 Task: Create new invoice with Date Opened :15-Apr-23, Select Customer: Del Frisco's Grille, Terms: Payment Term 1. Make invoice entry for item-1 with Date: 15-Apr-23, Description: Mountain Dew, Action: Material, Income Account: Income:Sales, Quantity: 1, Unit Price: 9.4, Discount $: 0.5. Make entry for item-2 with Date: 15-Apr-23, Description: Good Humor Giant Vanilla Sandwich_x000D_
, Action: Material, Income Account: Income:Sales, Quantity: 1, Unit Price: 9.4, Discount $: 1.5. Make entry for item-3 with Date: 15-Apr-23, Description: Gatorade Gatorlyte Rapid Rehydration Orange Electrolyte Beverage (20 oz)_x000D_
, Action: Material, Income Account: Income:Sales, Quantity: 1, Unit Price: 10.4, Discount $: 2. Write Notes: 'Looking forward to serving you again.'. Post Invoice with Post Date: 15-Apr-23, Post to Accounts: Assets:Accounts Receivable. Pay / Process Payment with Transaction Date: 15-May-23, Amount: 25.2, Transfer Account: Checking Account. Print Invoice, display notes by going to Option, then go to Display Tab and check 'Invoice Notes'.
Action: Mouse moved to (171, 84)
Screenshot: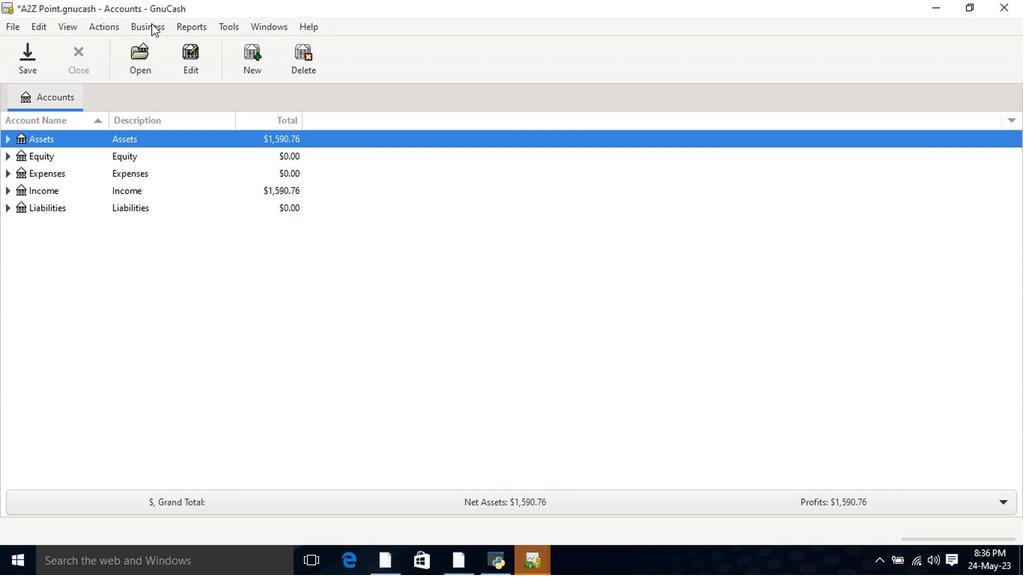 
Action: Mouse pressed left at (171, 84)
Screenshot: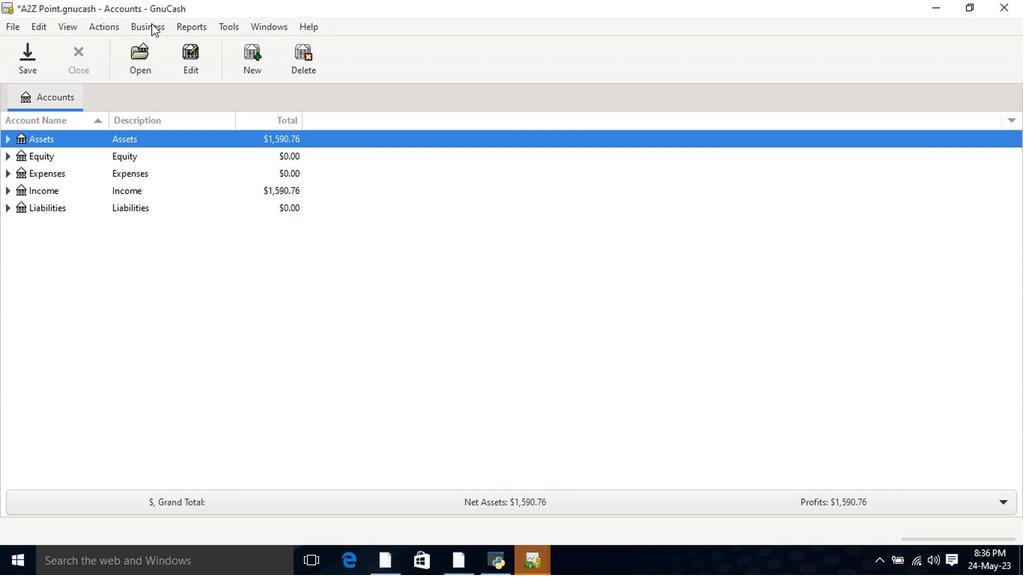 
Action: Mouse moved to (341, 145)
Screenshot: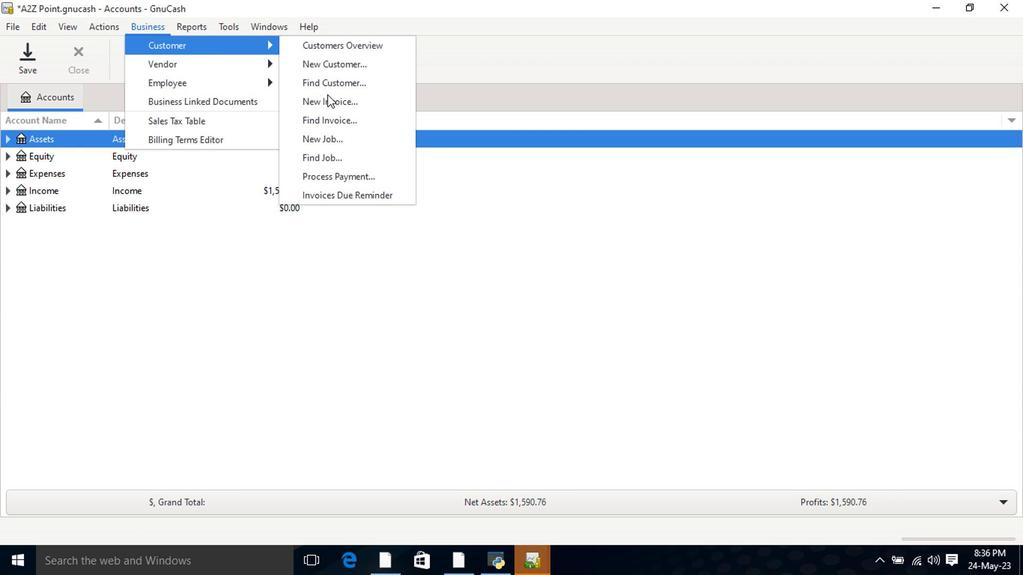 
Action: Mouse pressed left at (341, 145)
Screenshot: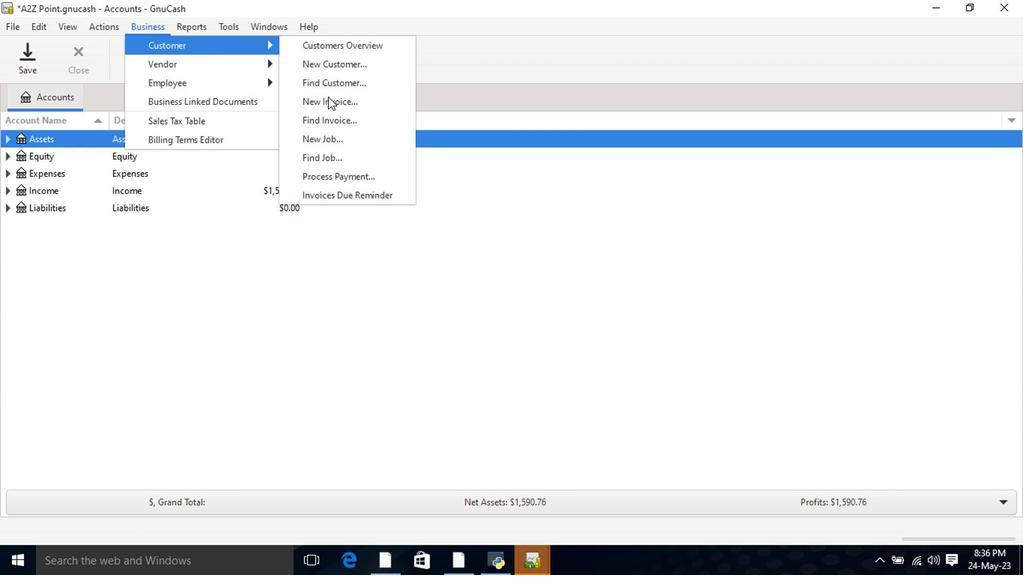 
Action: Mouse moved to (609, 256)
Screenshot: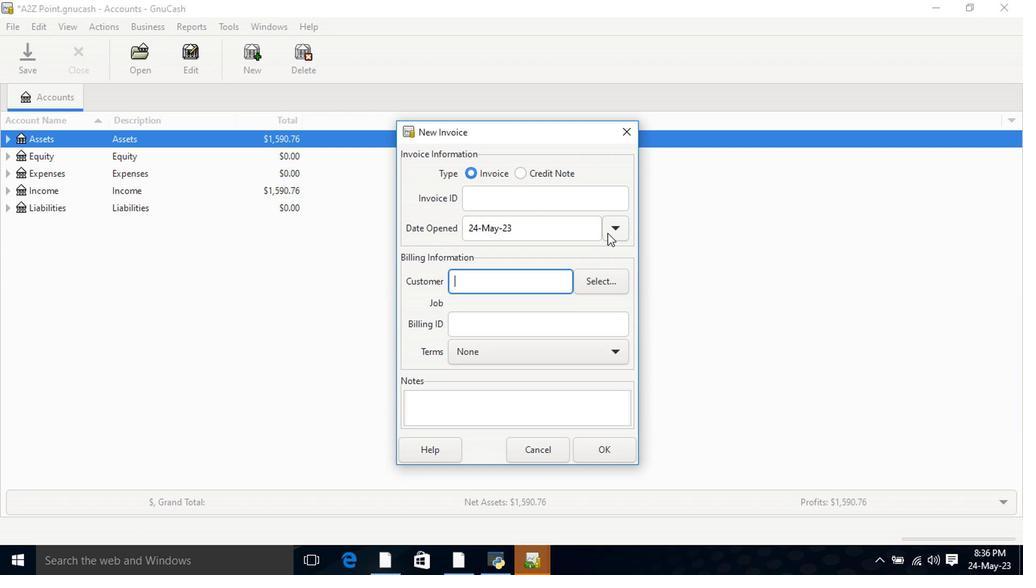 
Action: Mouse pressed left at (609, 256)
Screenshot: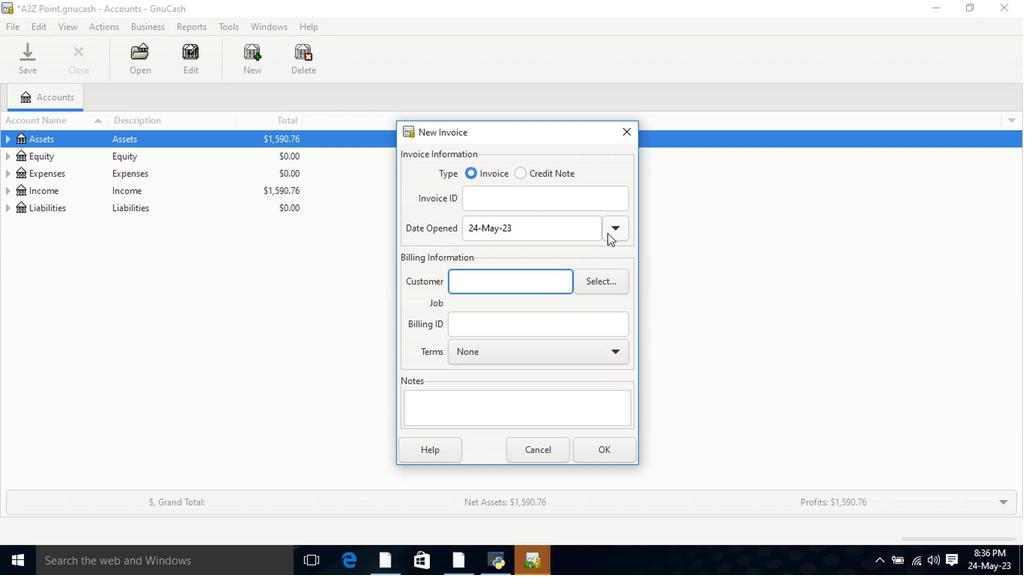 
Action: Mouse moved to (502, 270)
Screenshot: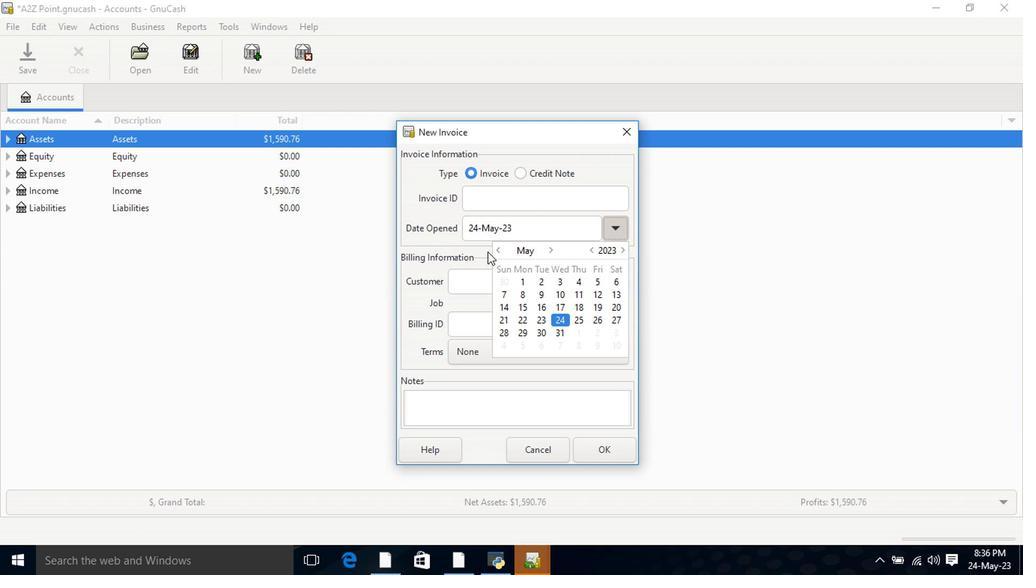 
Action: Mouse pressed left at (502, 270)
Screenshot: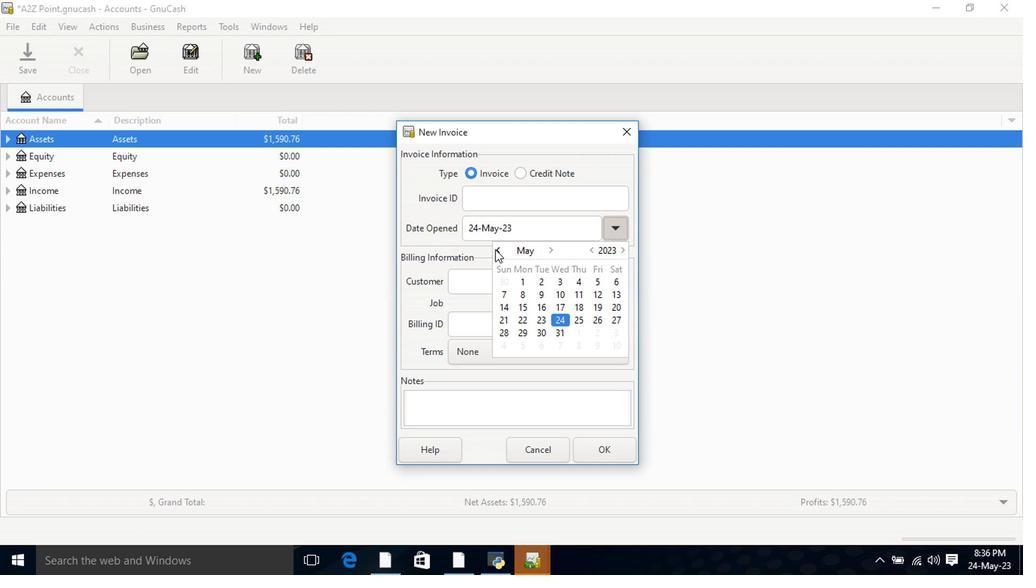 
Action: Mouse moved to (612, 317)
Screenshot: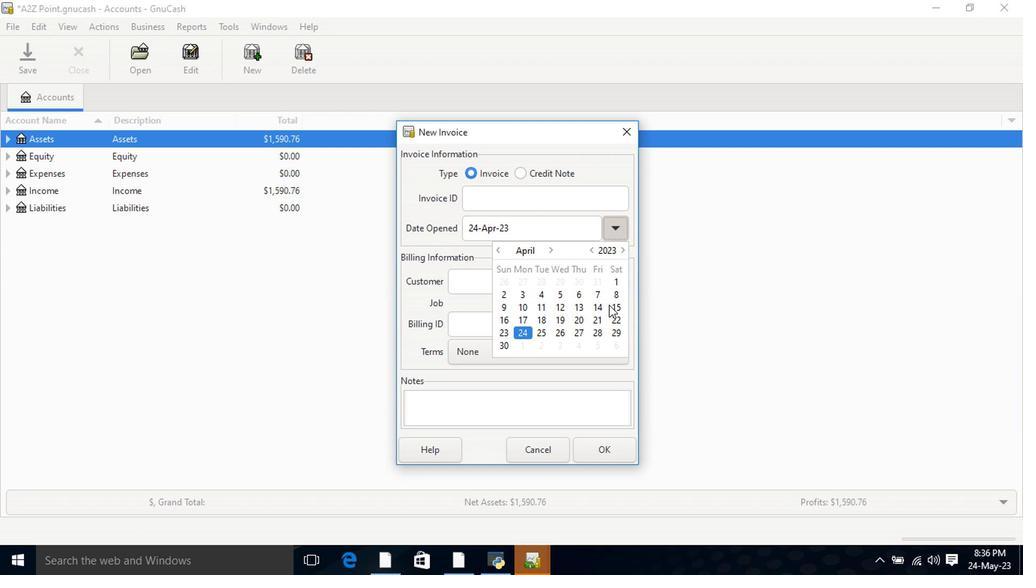 
Action: Mouse pressed left at (612, 317)
Screenshot: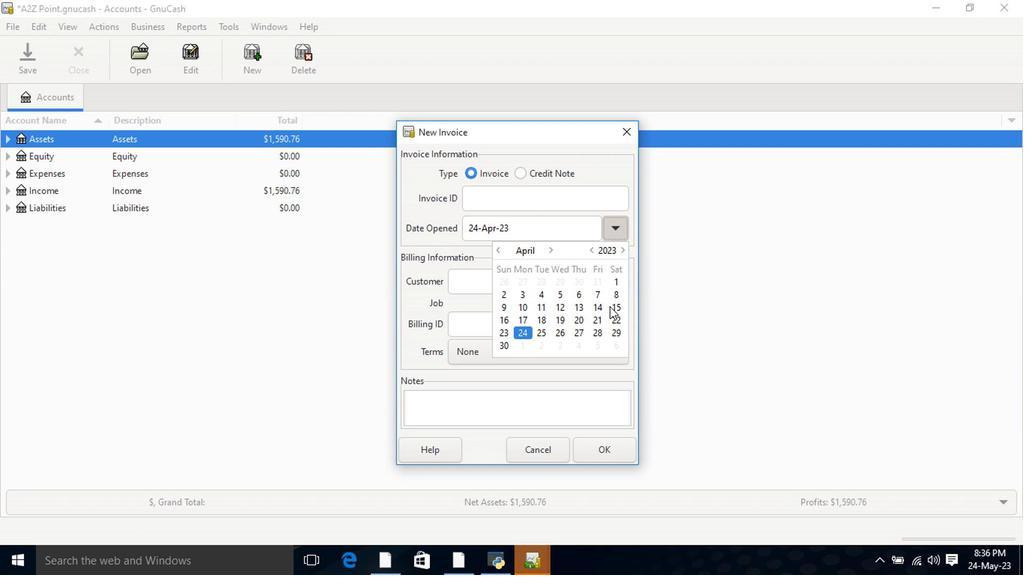 
Action: Mouse moved to (612, 317)
Screenshot: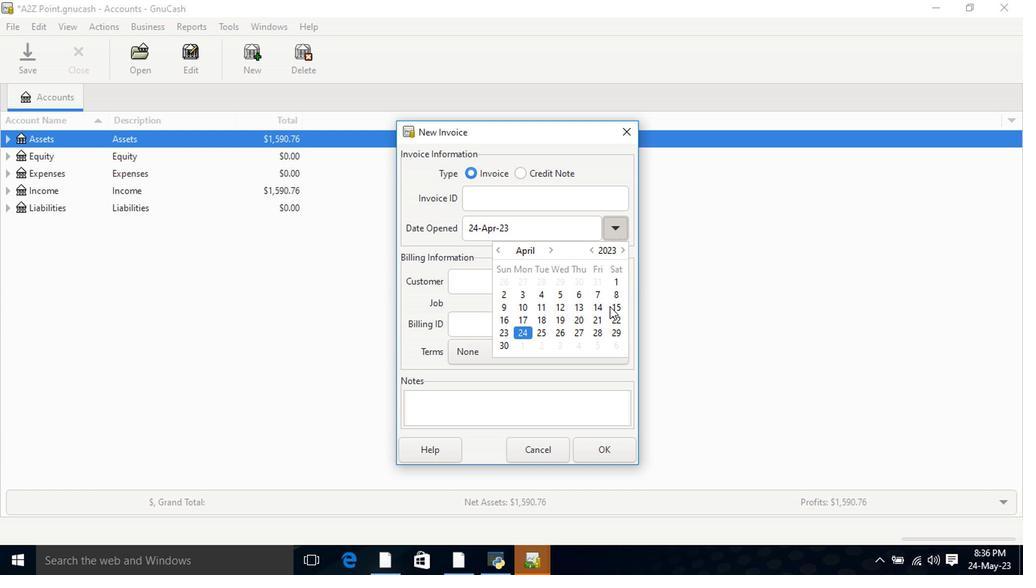 
Action: Mouse pressed left at (612, 317)
Screenshot: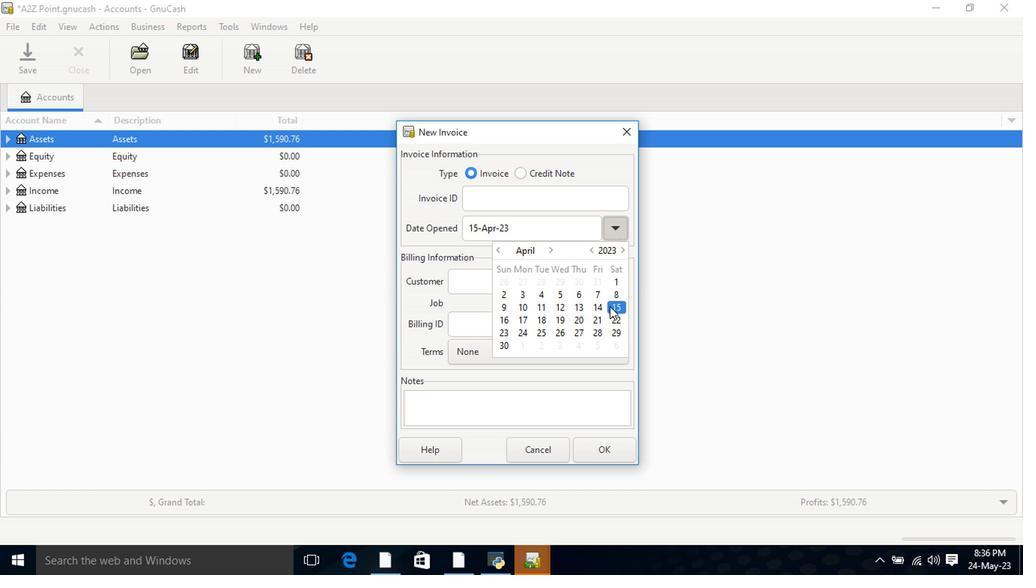 
Action: Mouse moved to (481, 298)
Screenshot: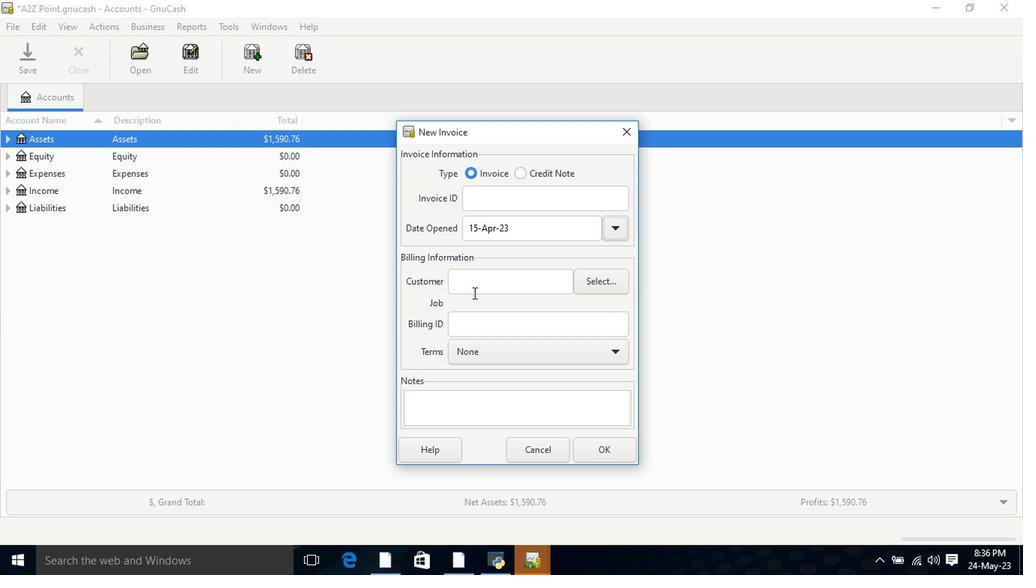 
Action: Mouse pressed left at (481, 298)
Screenshot: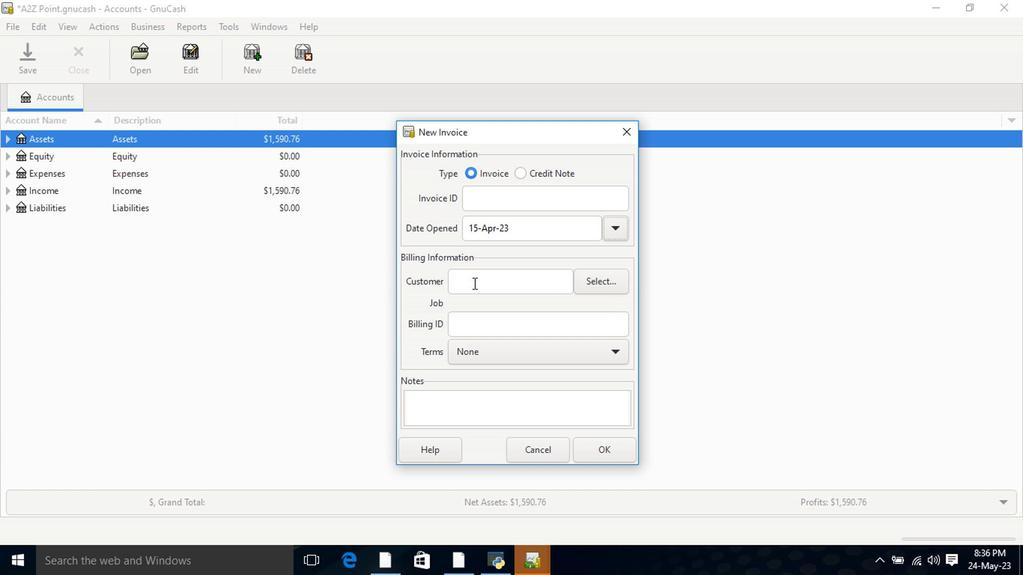 
Action: Key pressed <Key.shift>del
Screenshot: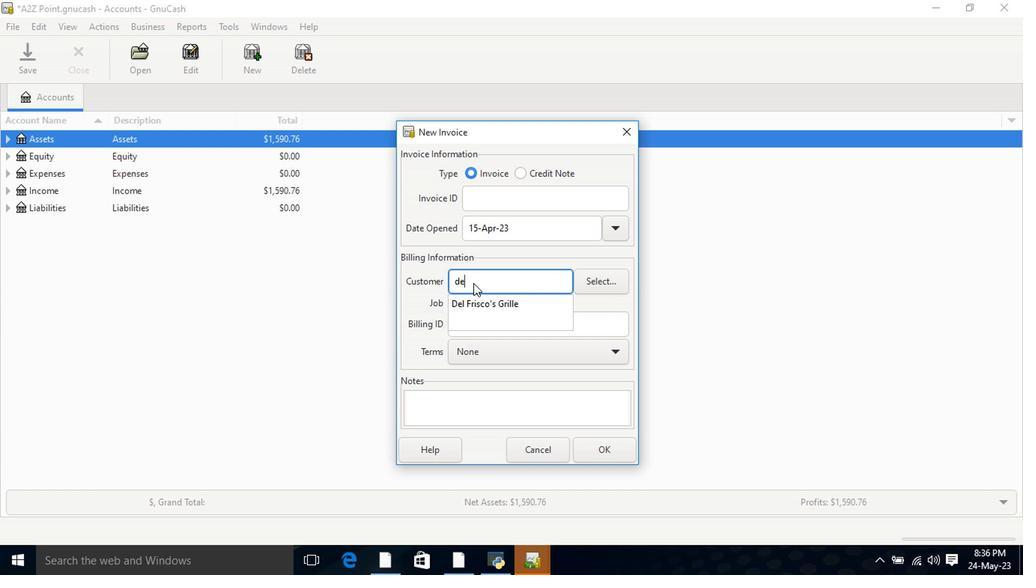 
Action: Mouse moved to (494, 313)
Screenshot: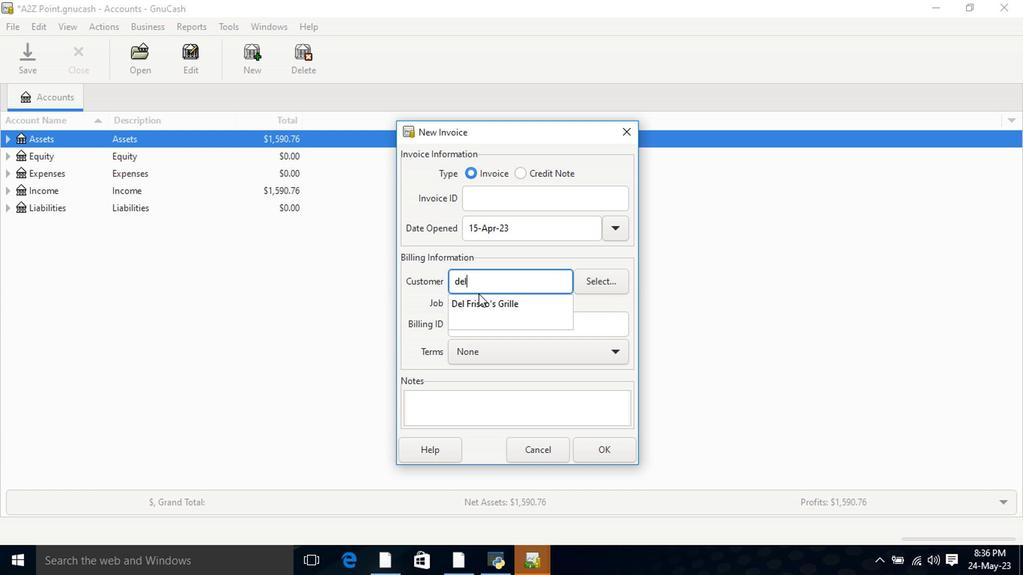 
Action: Mouse pressed left at (494, 313)
Screenshot: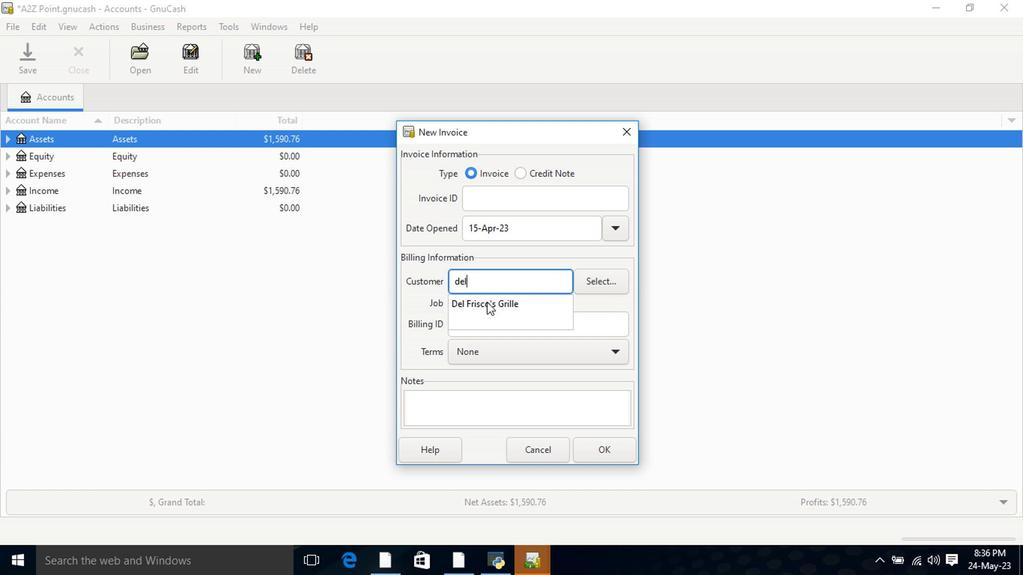 
Action: Mouse moved to (516, 364)
Screenshot: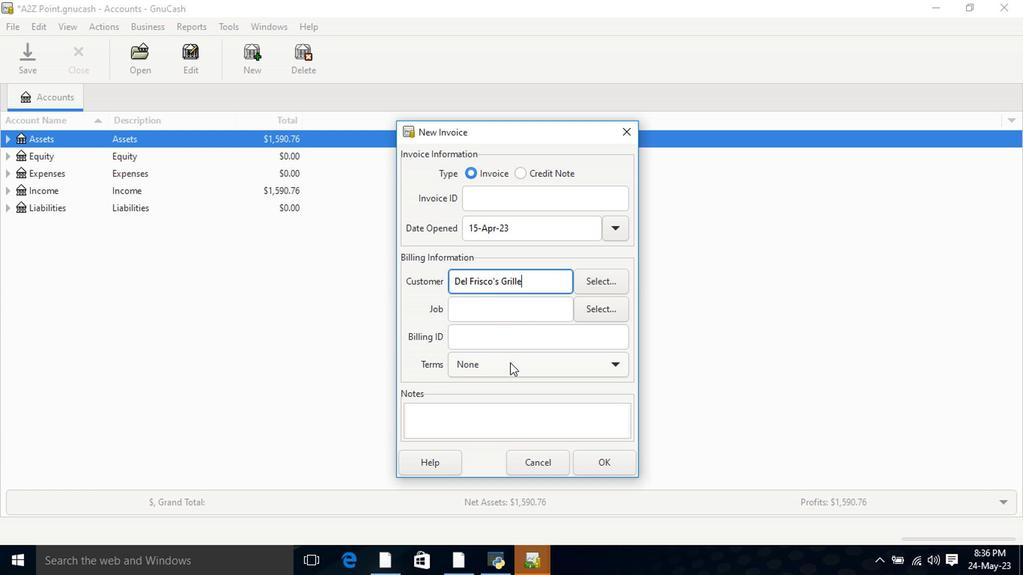 
Action: Mouse pressed left at (516, 364)
Screenshot: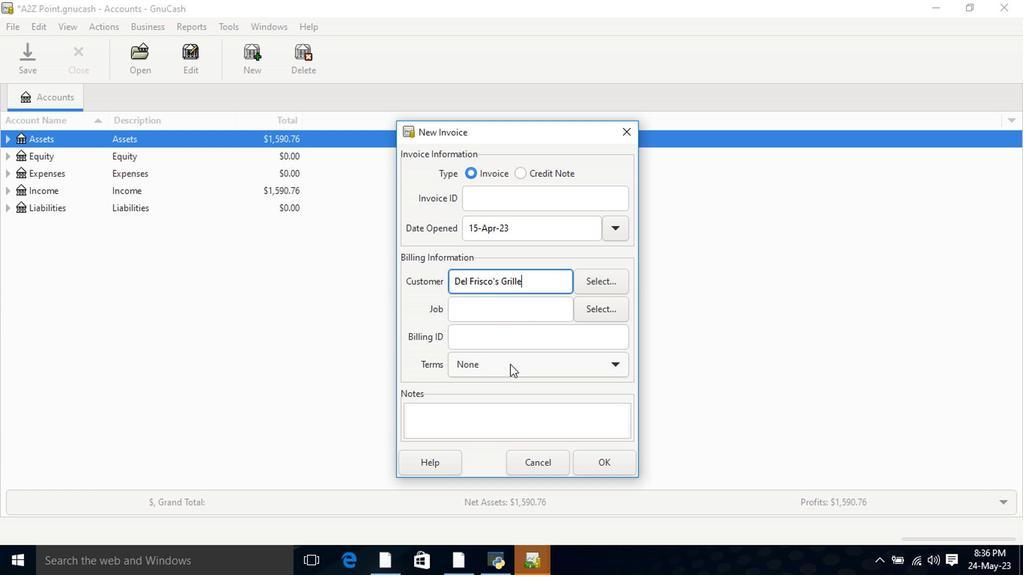 
Action: Mouse moved to (520, 386)
Screenshot: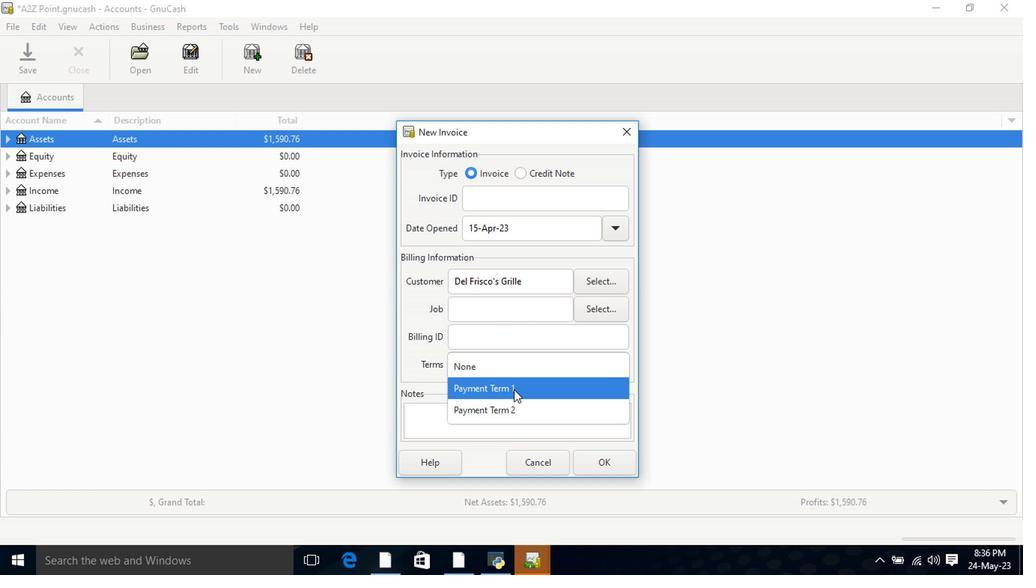 
Action: Mouse pressed left at (520, 386)
Screenshot: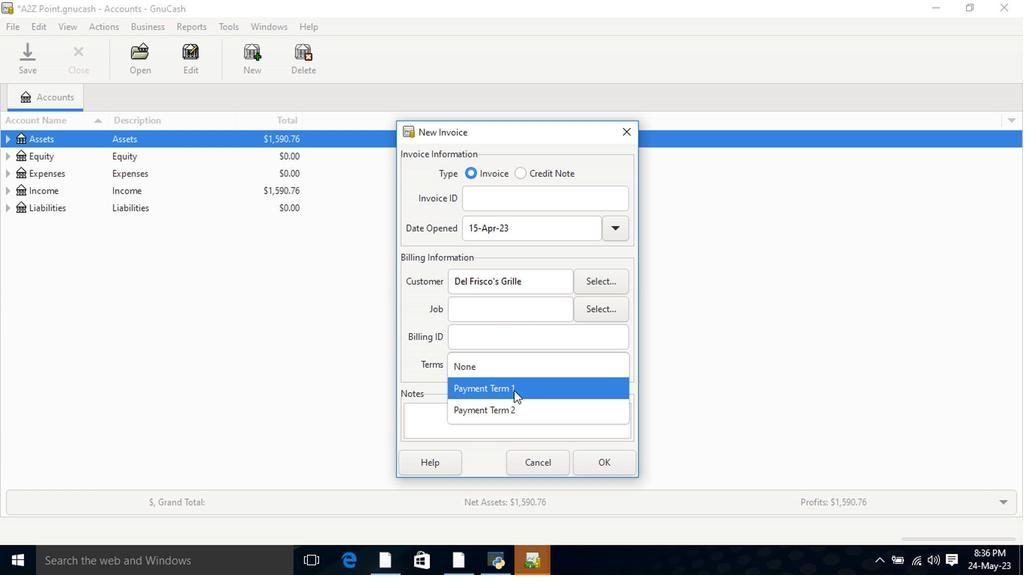 
Action: Mouse moved to (595, 445)
Screenshot: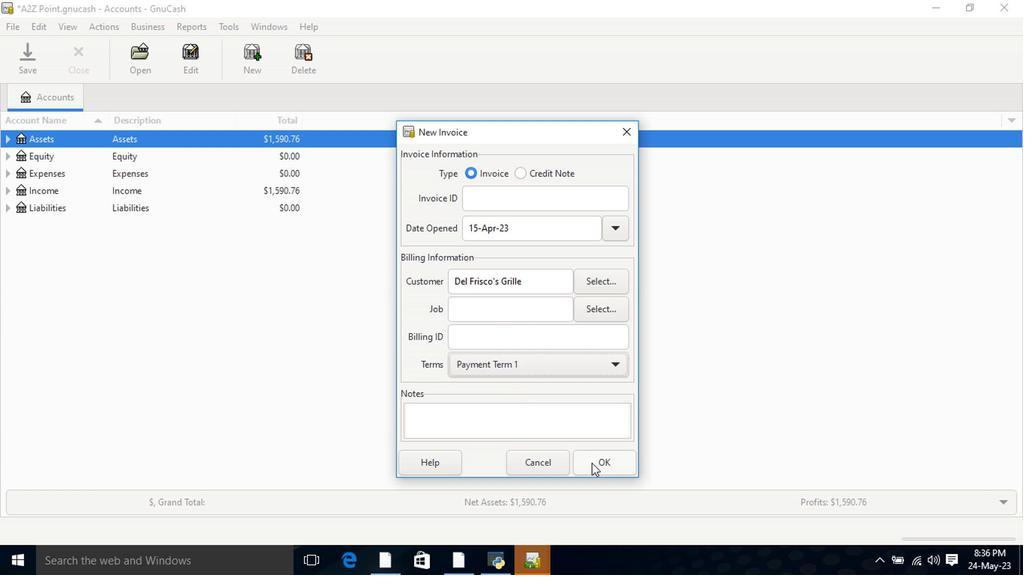 
Action: Mouse pressed left at (595, 445)
Screenshot: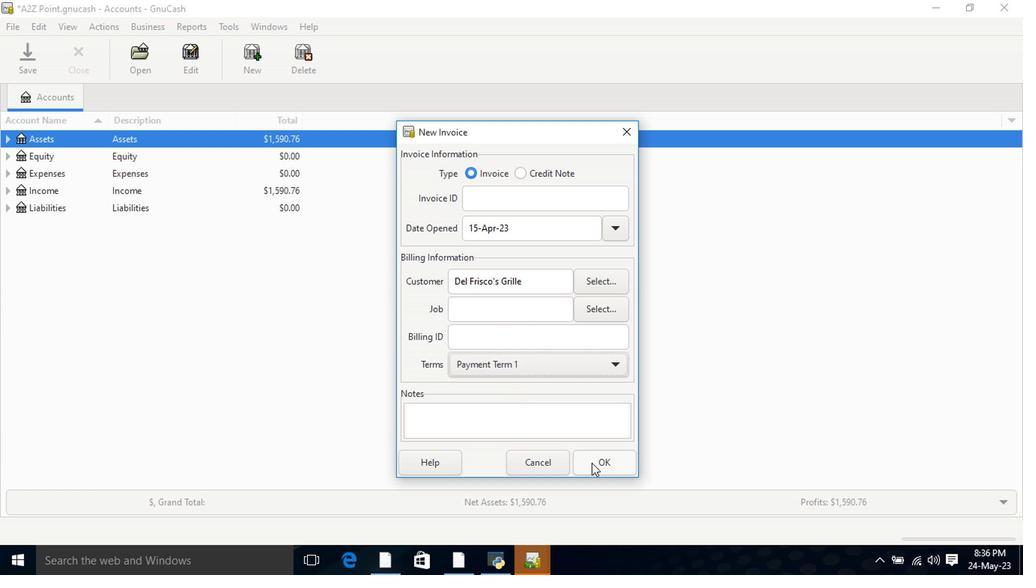 
Action: Mouse moved to (89, 306)
Screenshot: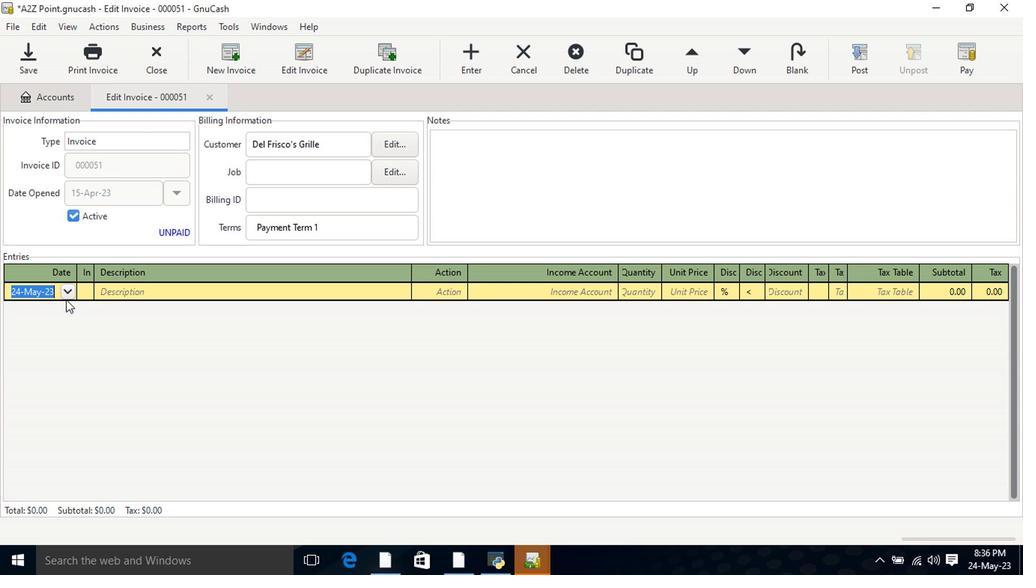 
Action: Mouse pressed left at (89, 306)
Screenshot: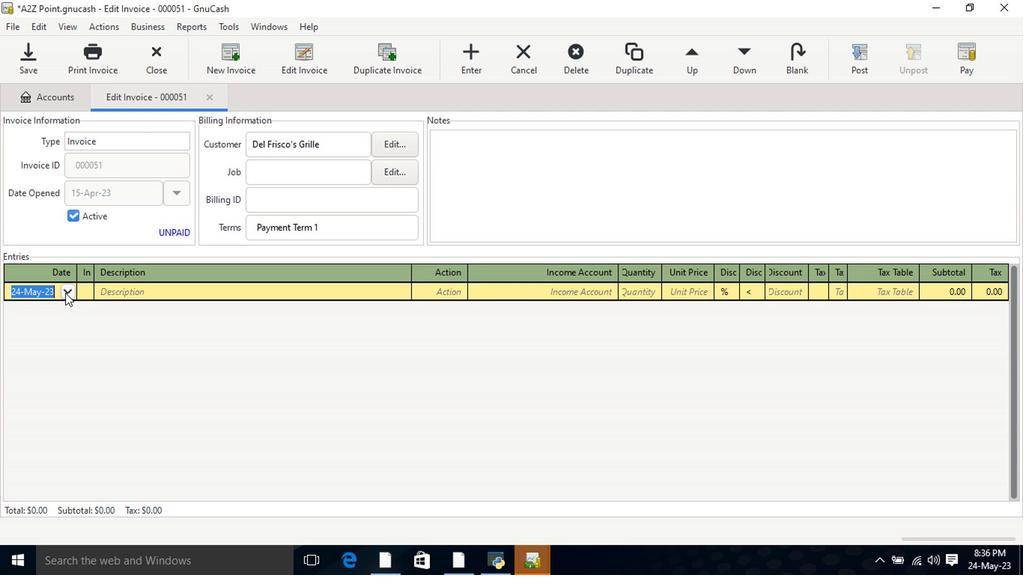 
Action: Mouse moved to (35, 321)
Screenshot: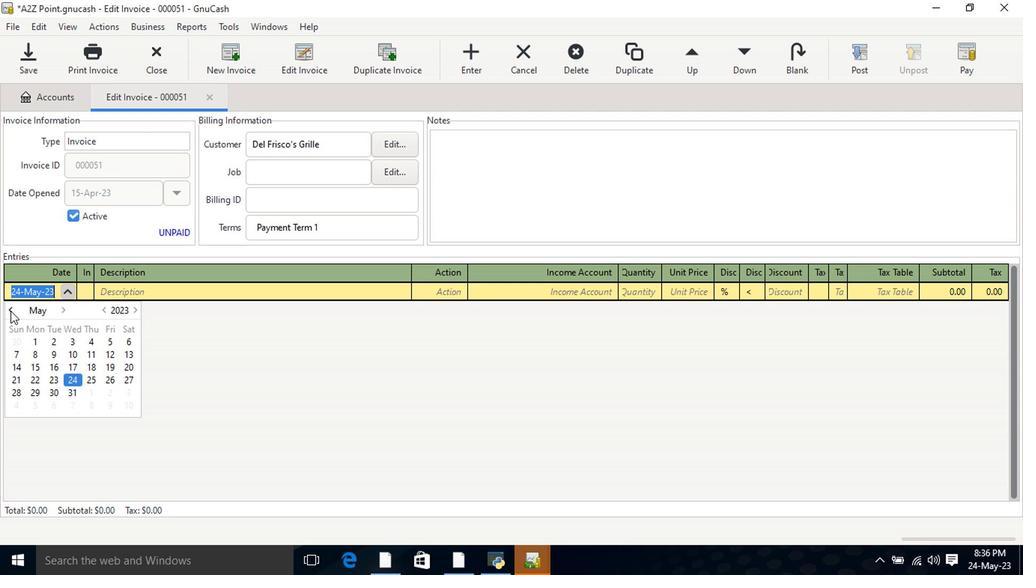 
Action: Mouse pressed left at (35, 321)
Screenshot: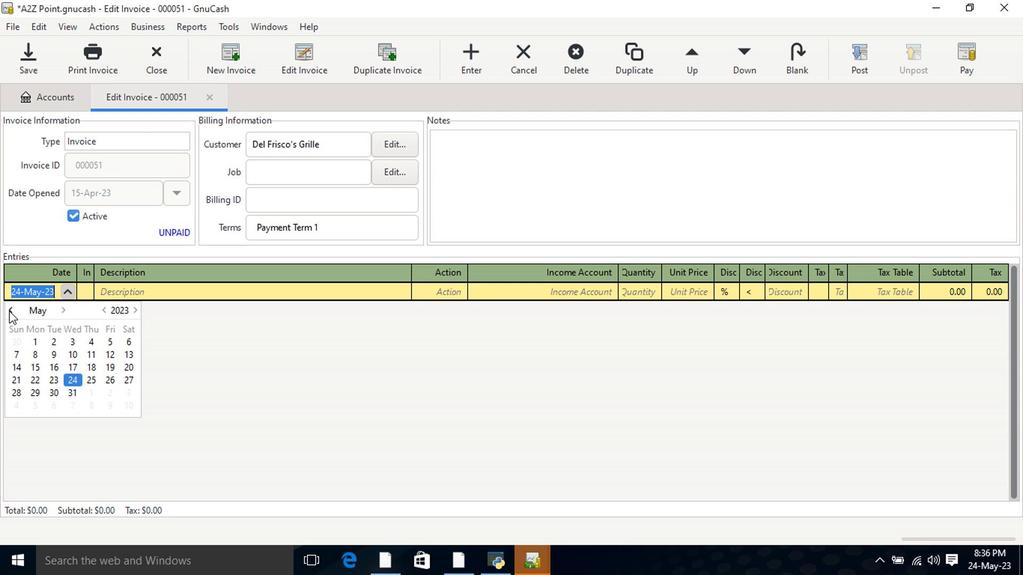 
Action: Mouse moved to (148, 365)
Screenshot: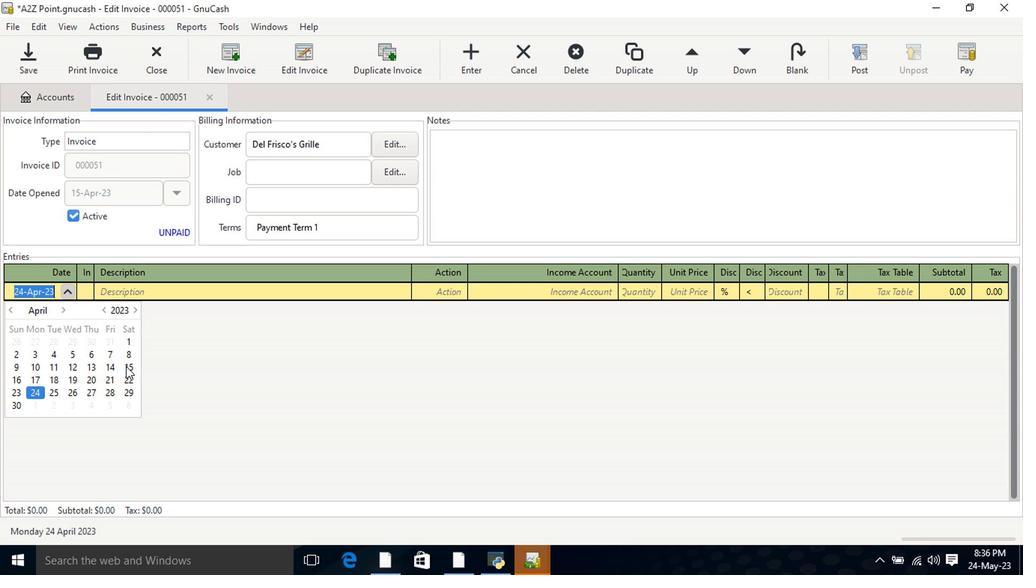 
Action: Mouse pressed left at (148, 365)
Screenshot: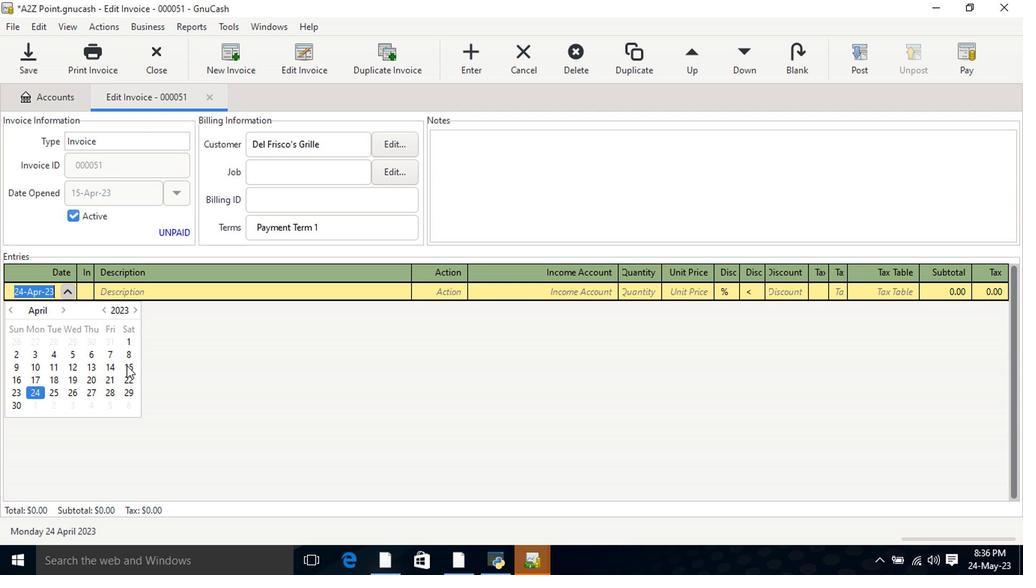 
Action: Mouse pressed left at (148, 365)
Screenshot: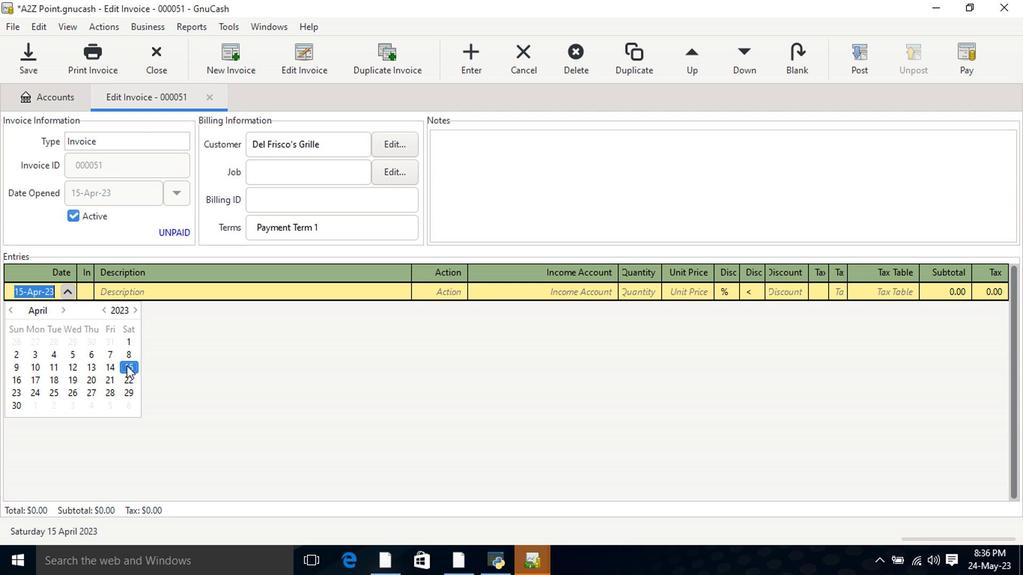 
Action: Mouse moved to (165, 302)
Screenshot: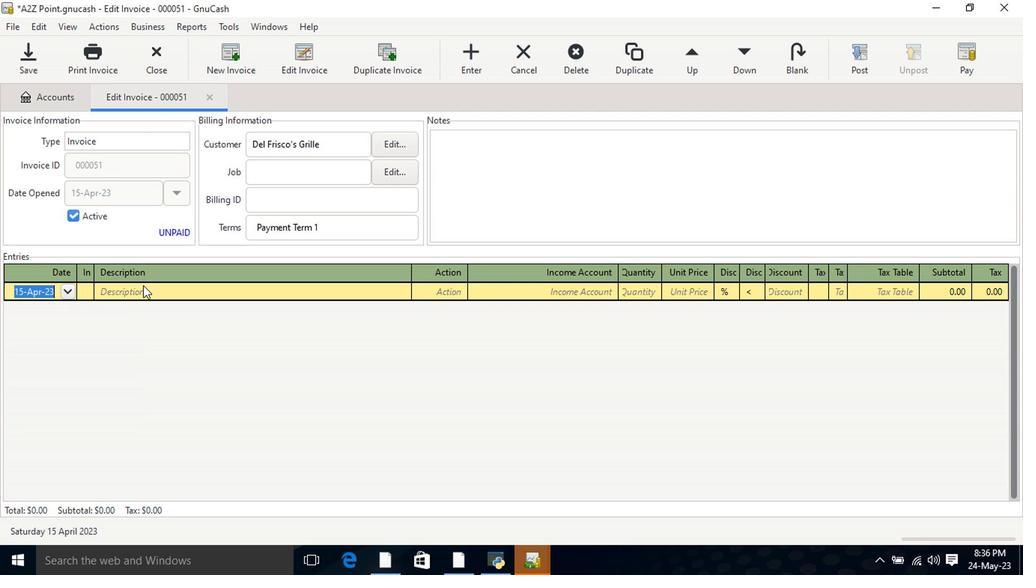 
Action: Mouse pressed left at (164, 299)
Screenshot: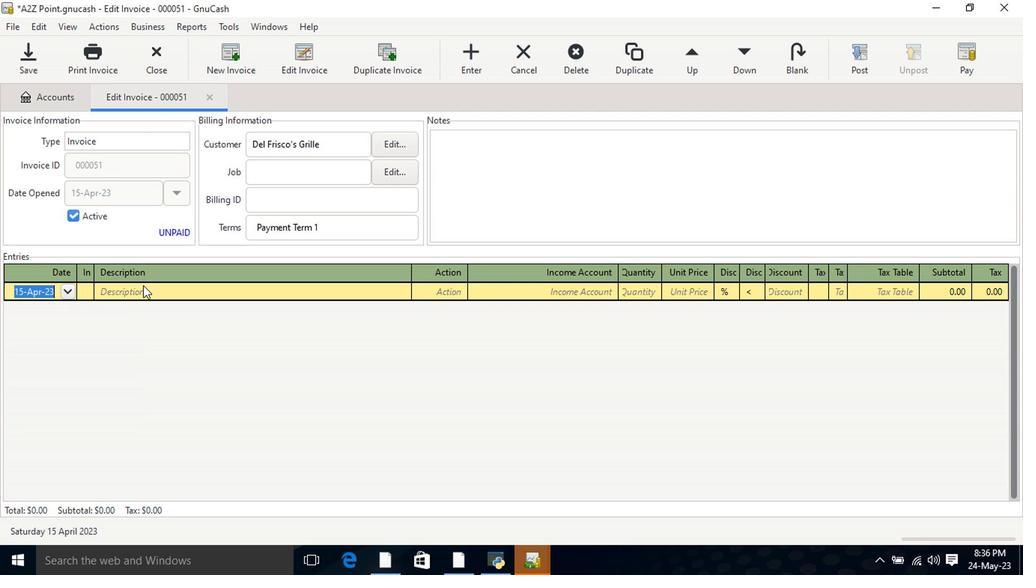 
Action: Mouse moved to (165, 304)
Screenshot: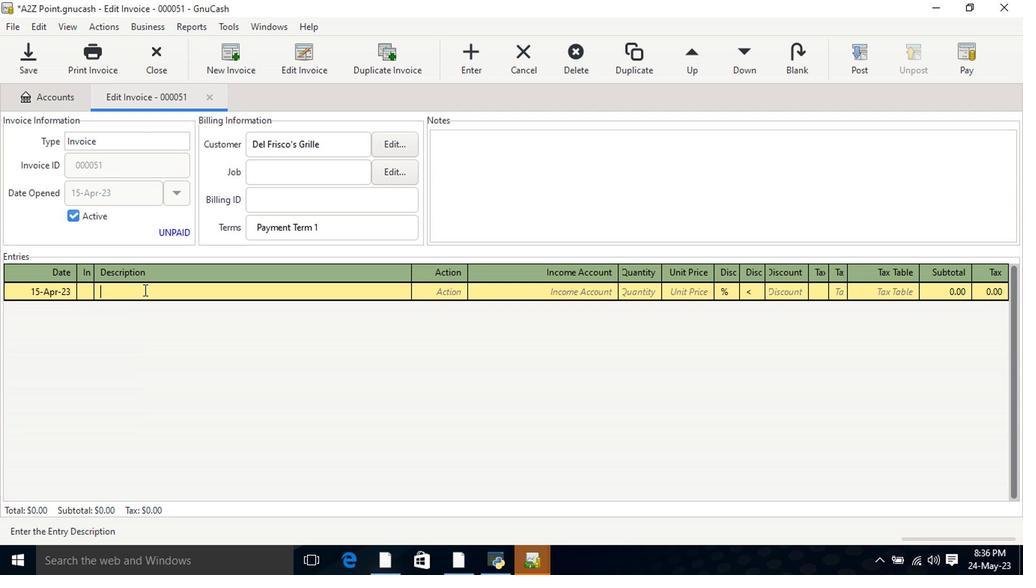 
Action: Key pressed <Key.shift>Mountain<Key.space><Key.shift>dew<Key.tab>
Screenshot: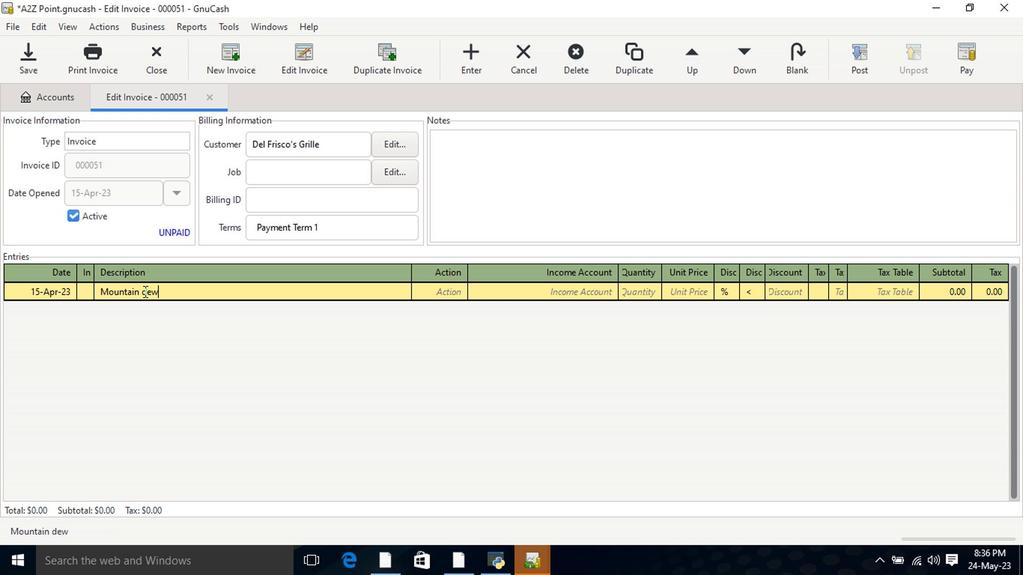 
Action: Mouse moved to (165, 304)
Screenshot: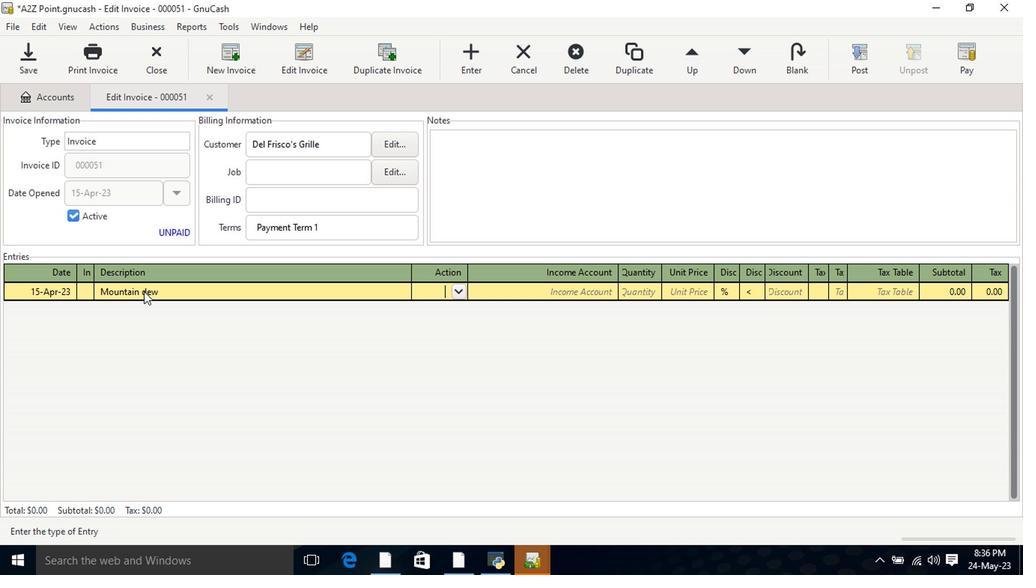 
Action: Mouse pressed left at (165, 304)
Screenshot: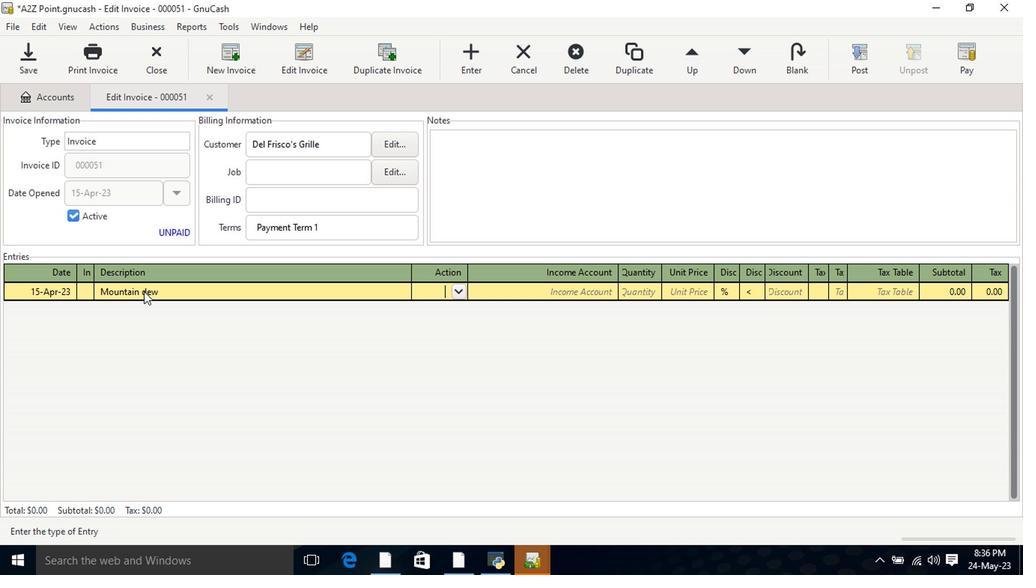 
Action: Mouse moved to (169, 305)
Screenshot: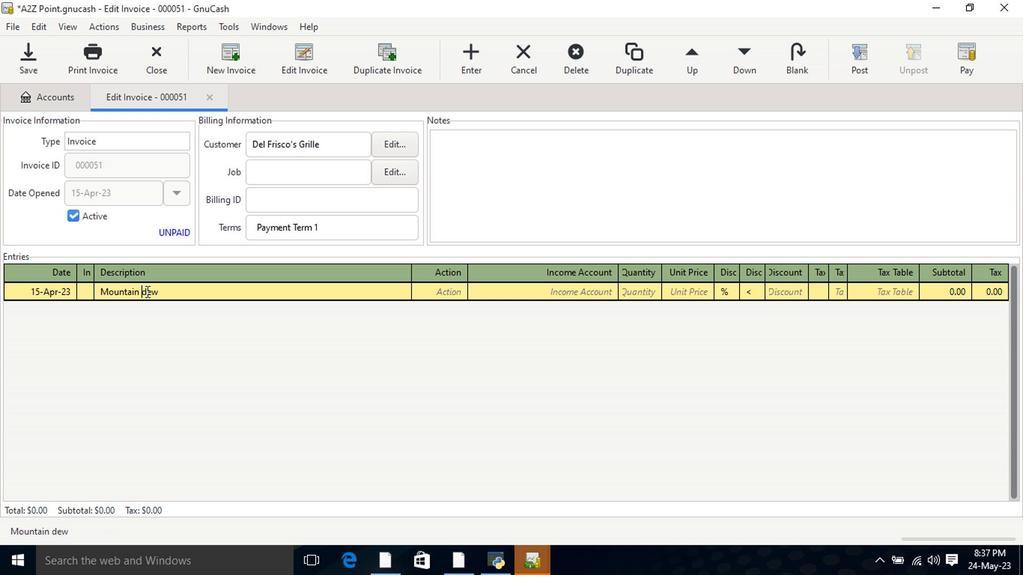 
Action: Key pressed <Key.delete><Key.shift>D<Key.tab>mate<Key.tab>income<Key.down><Key.down><Key.down><Key.tab>1<Key.tab>9.4<Key.tab>
Screenshot: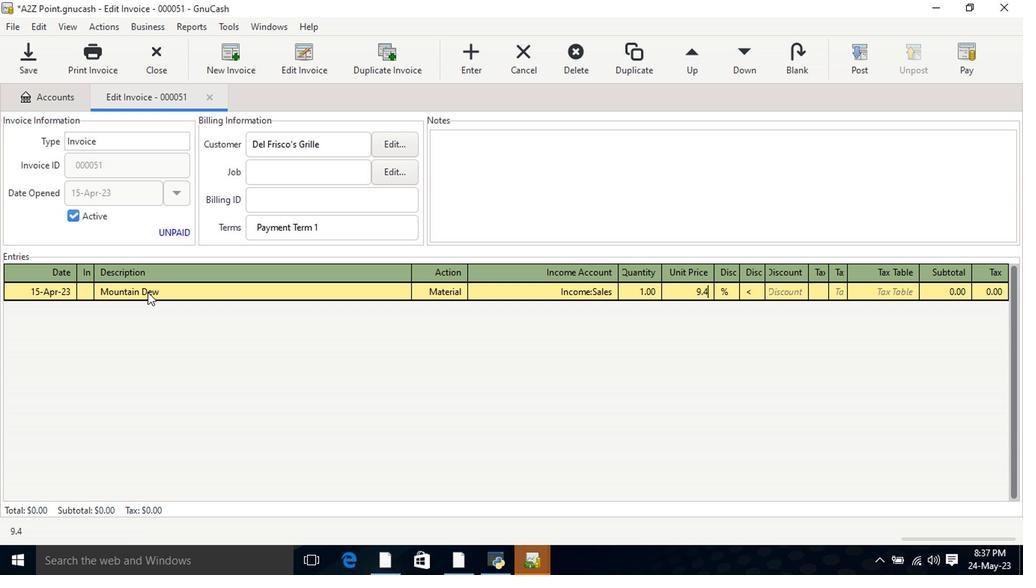
Action: Mouse moved to (727, 306)
Screenshot: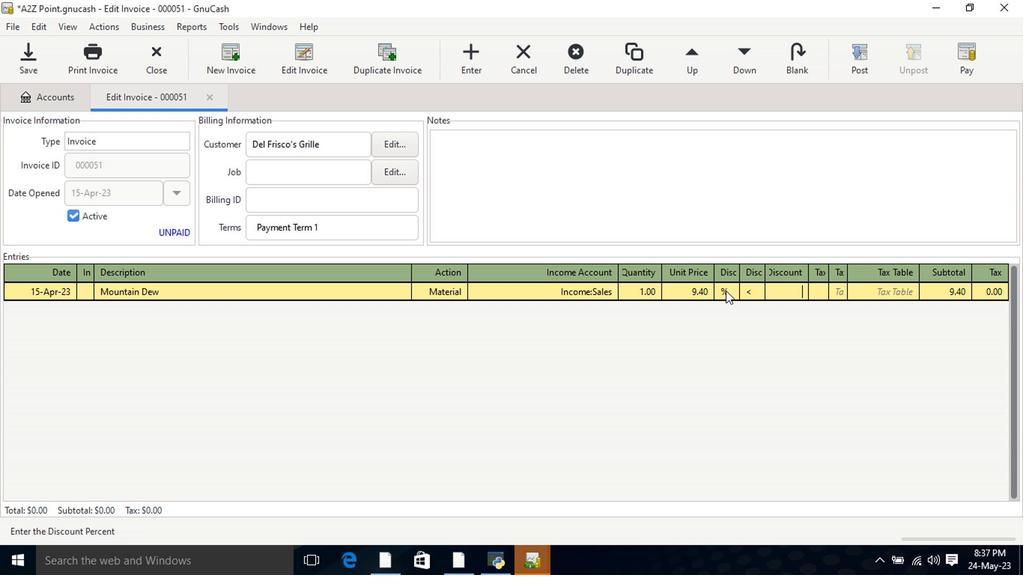 
Action: Mouse pressed left at (727, 306)
Screenshot: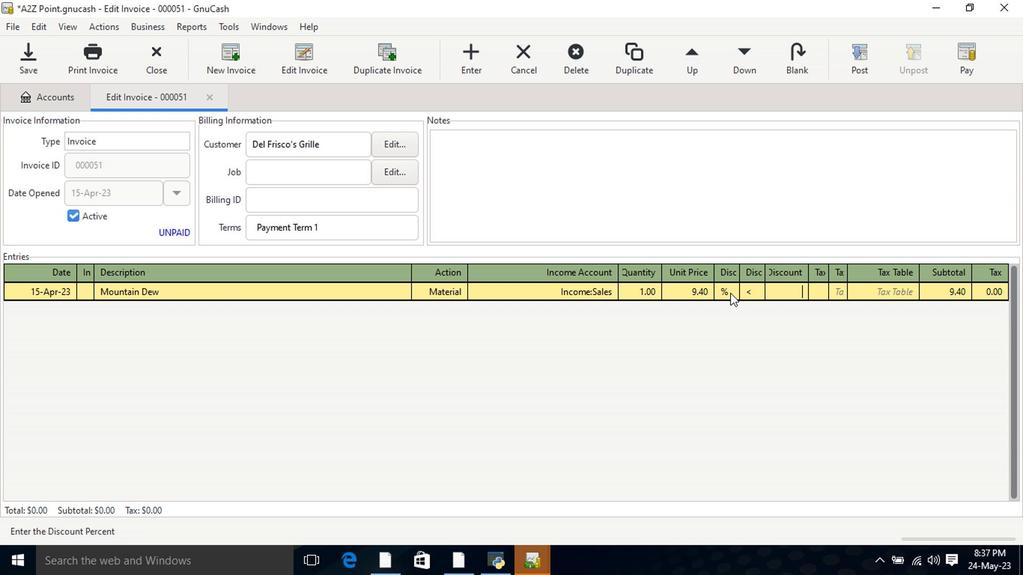 
Action: Mouse moved to (754, 307)
Screenshot: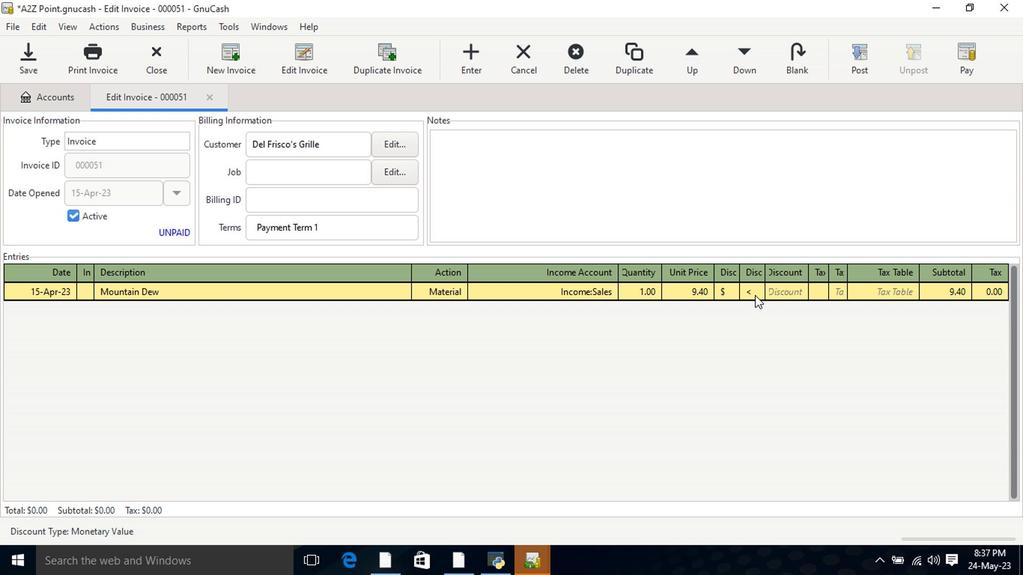 
Action: Mouse pressed left at (754, 307)
Screenshot: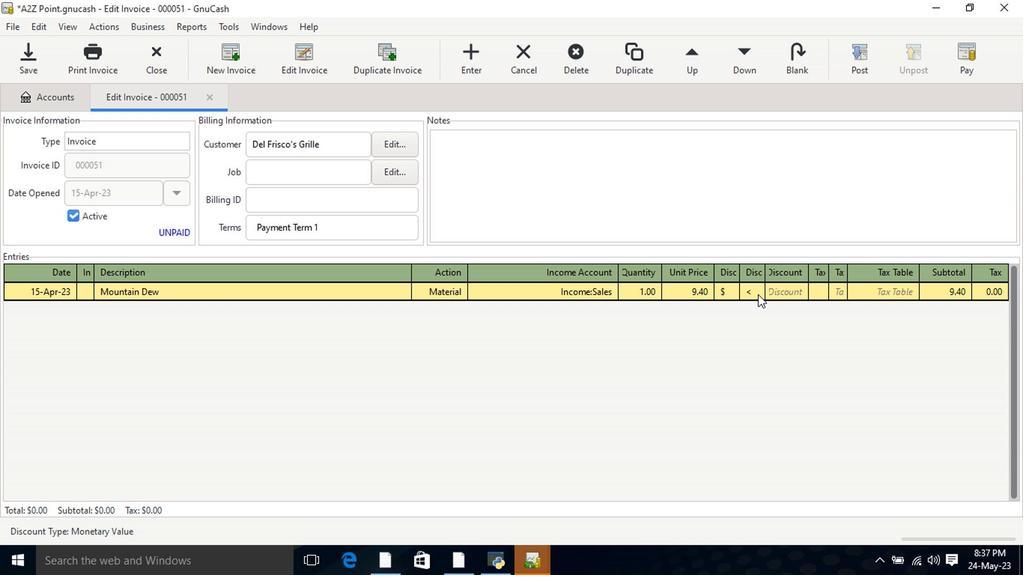 
Action: Mouse moved to (773, 305)
Screenshot: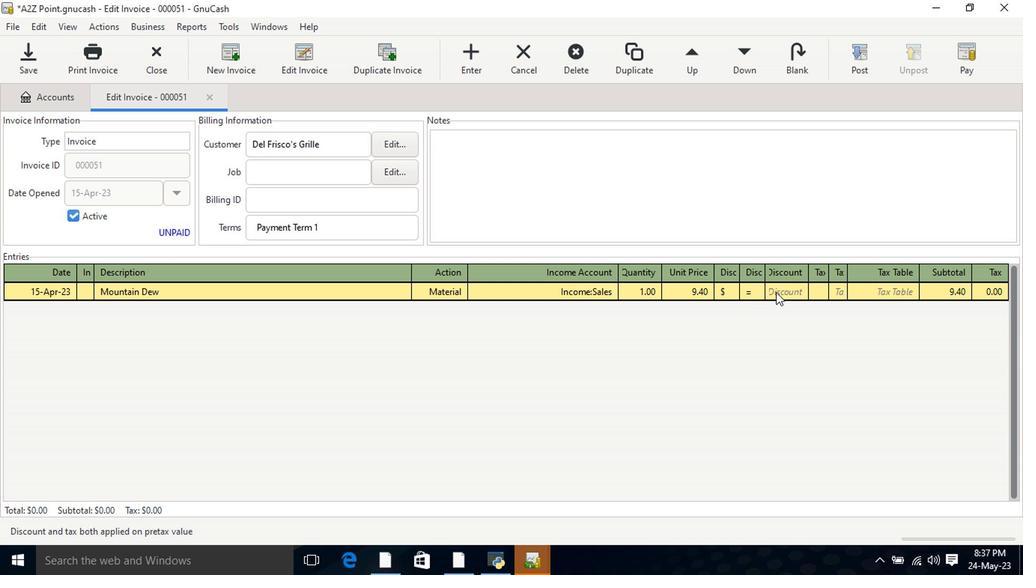 
Action: Mouse pressed left at (773, 305)
Screenshot: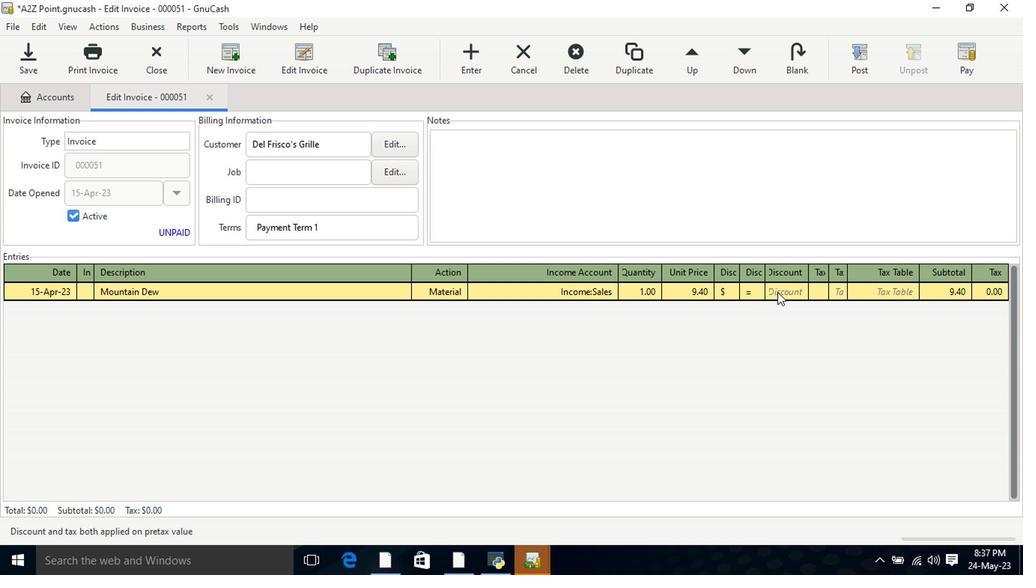 
Action: Key pressed 0.5<Key.tab><Key.tab><Key.shift>good<Key.space><Key.shift>Humor<Key.space><Key.shift>Giant<Key.space><Key.shift>Vanilla<Key.space><Key.shift>Sandwich<Key.home><Key.shift><Key.right>F<Key.backspace><Key.shift>G<Key.tab>mat<Key.tab>incom<Key.down><Key.down><Key.down><Key.tab>1<Key.tab>9.4<Key.tab>
Screenshot: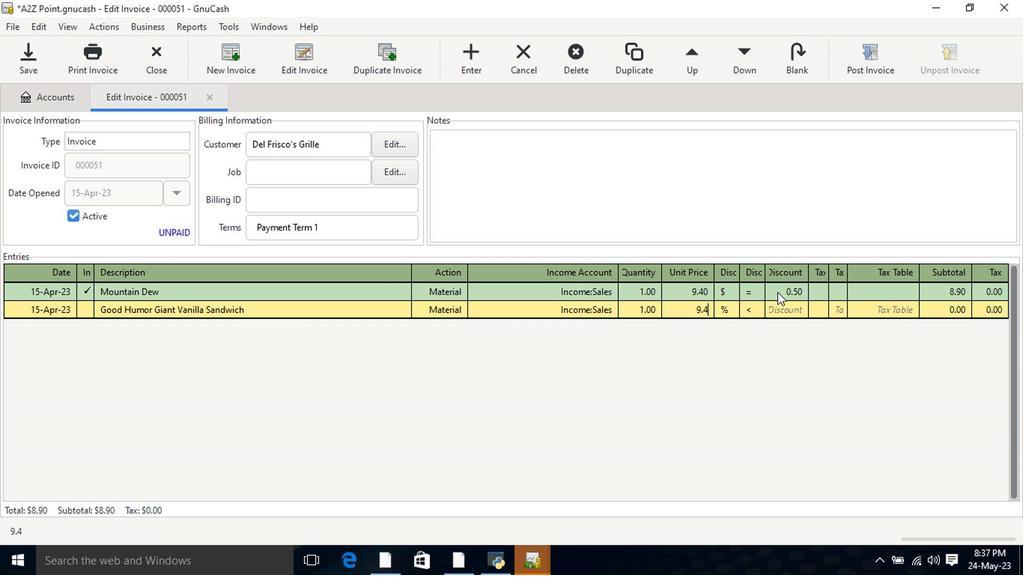 
Action: Mouse moved to (728, 319)
Screenshot: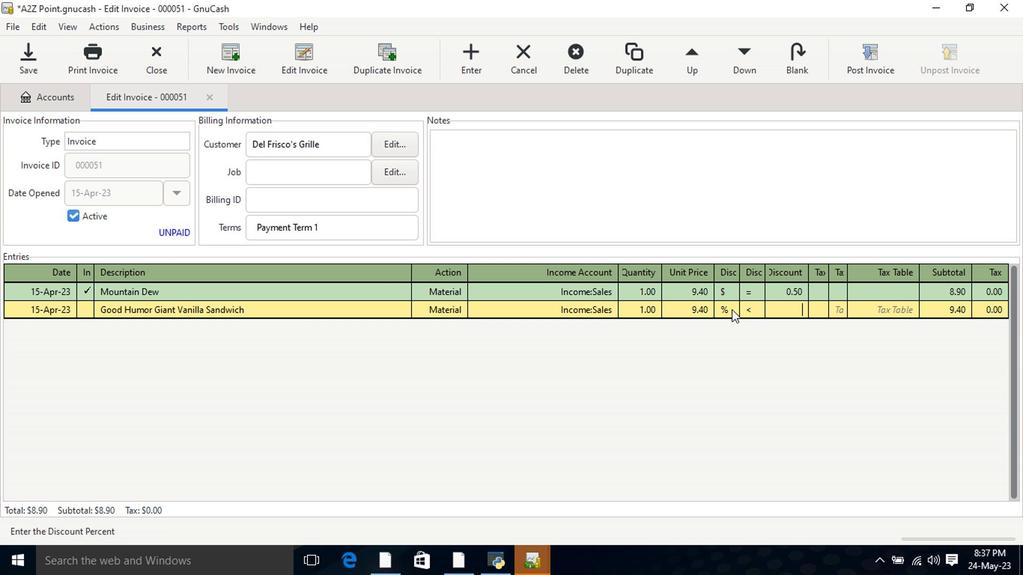 
Action: Mouse pressed left at (728, 319)
Screenshot: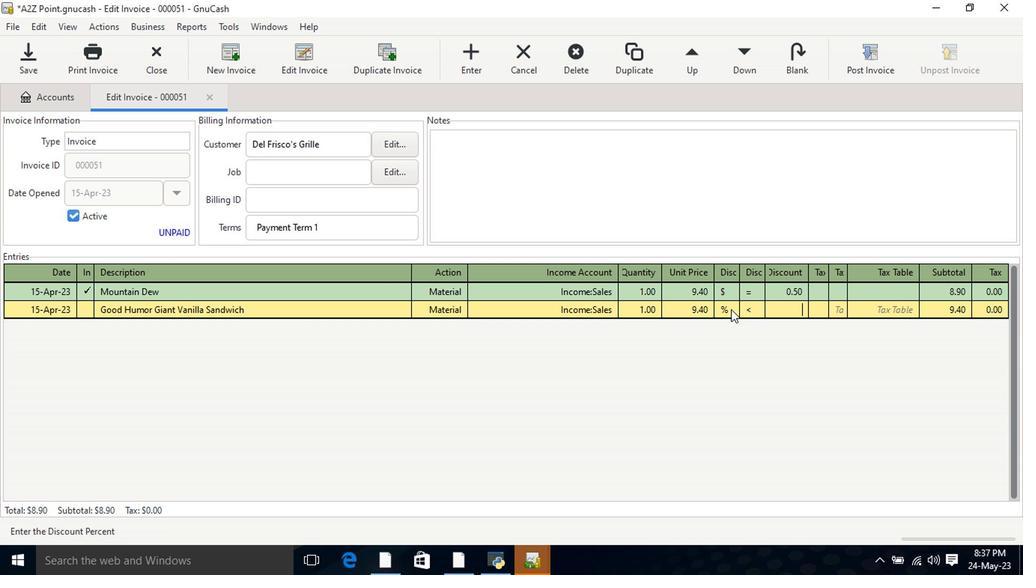 
Action: Mouse moved to (758, 322)
Screenshot: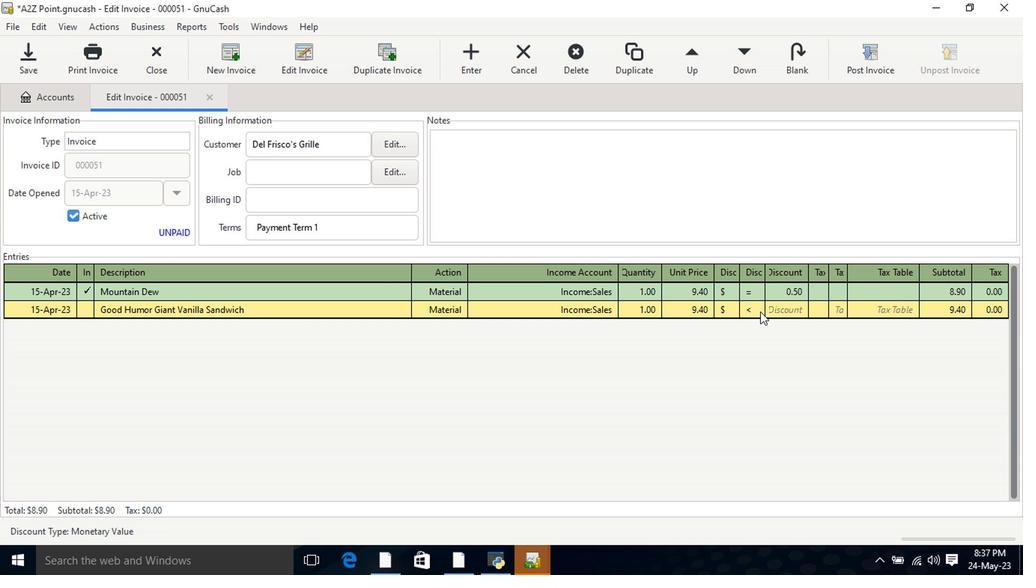 
Action: Mouse pressed left at (758, 322)
Screenshot: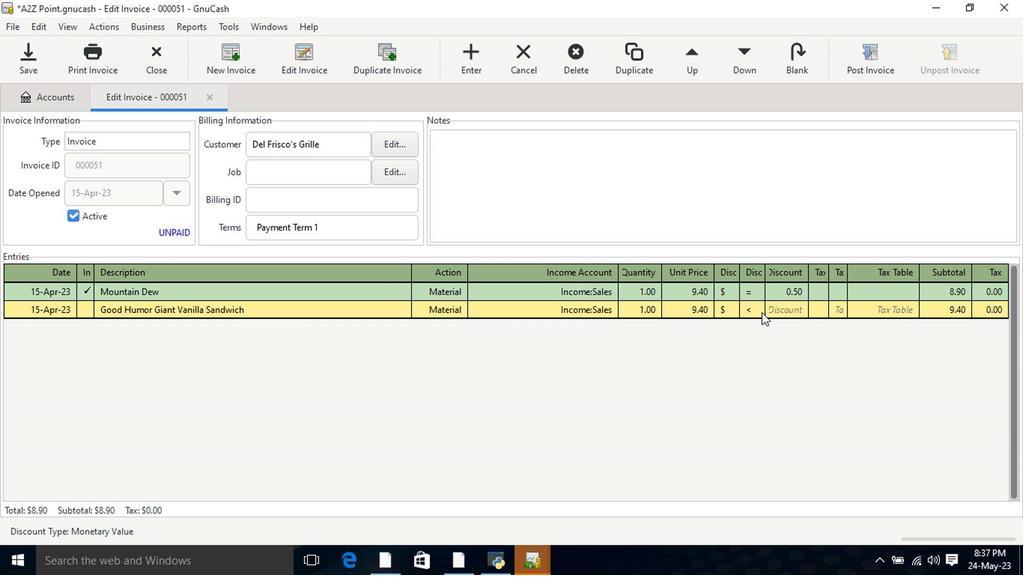 
Action: Mouse moved to (768, 318)
Screenshot: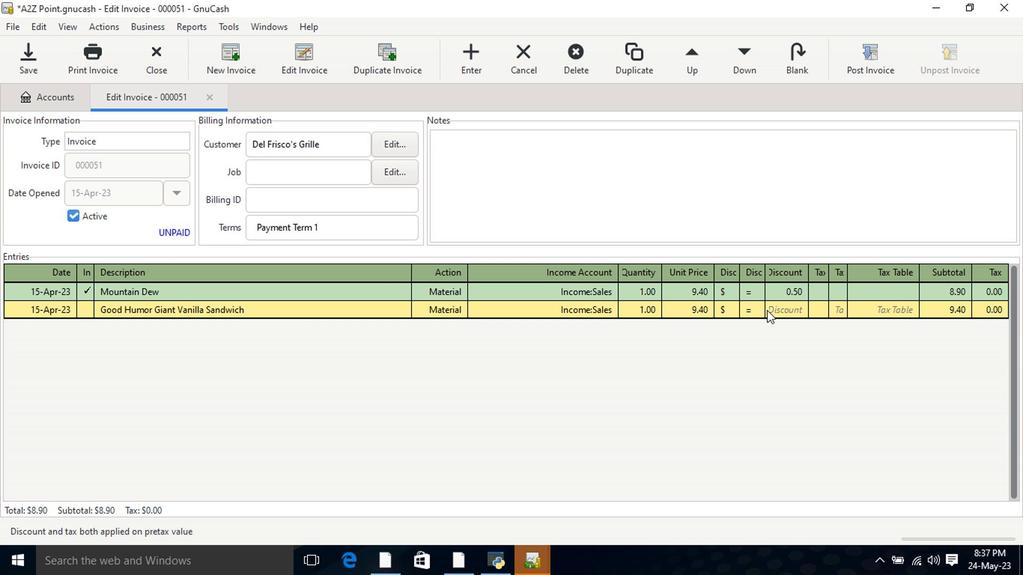 
Action: Mouse pressed left at (768, 318)
Screenshot: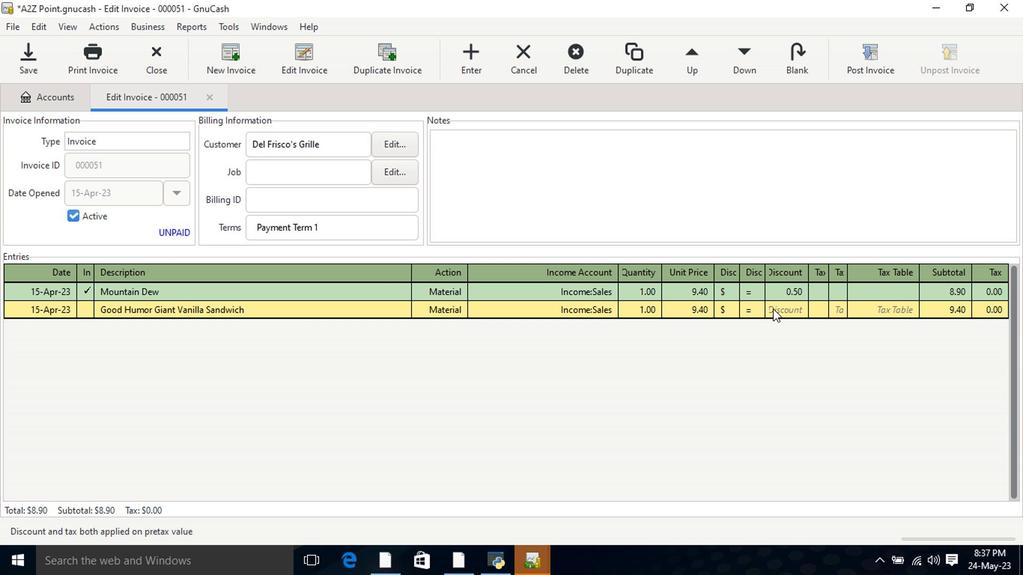 
Action: Key pressed 1.5<Key.tab><Key.tab><Key.shift>Gatorade<Key.space><Key.shift>Gatorlyte<Key.space><Key.shift>Rapid<Key.space><Key.shift><Key.shift><Key.shift>Rehydration<Key.space><Key.shift>Orange<Key.space><Key.shift>Electrolyte<Key.space><Key.shift>Beverage<Key.space><Key.shift_r>(20<Key.space>oz<Key.shift_r>)<Key.tab>mate<Key.tab>income<Key.down><Key.down><Key.down><Key.down><Key.tab><Key.shift><Key.tab>income<Key.down><Key.down><Key.down><Key.tab>1<Key.tab>10.0<Key.backspace>4<Key.tab>
Screenshot: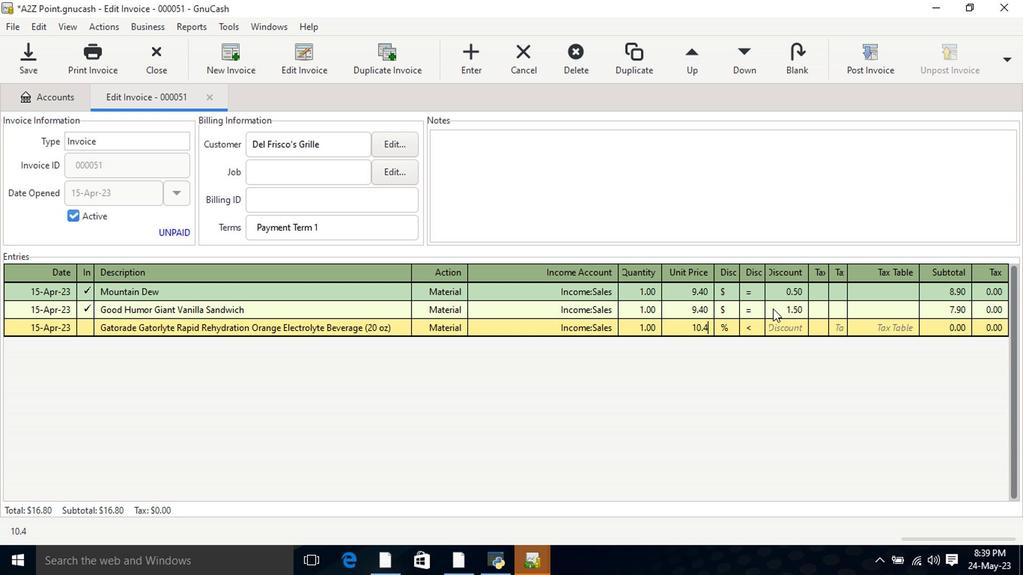 
Action: Mouse moved to (731, 334)
Screenshot: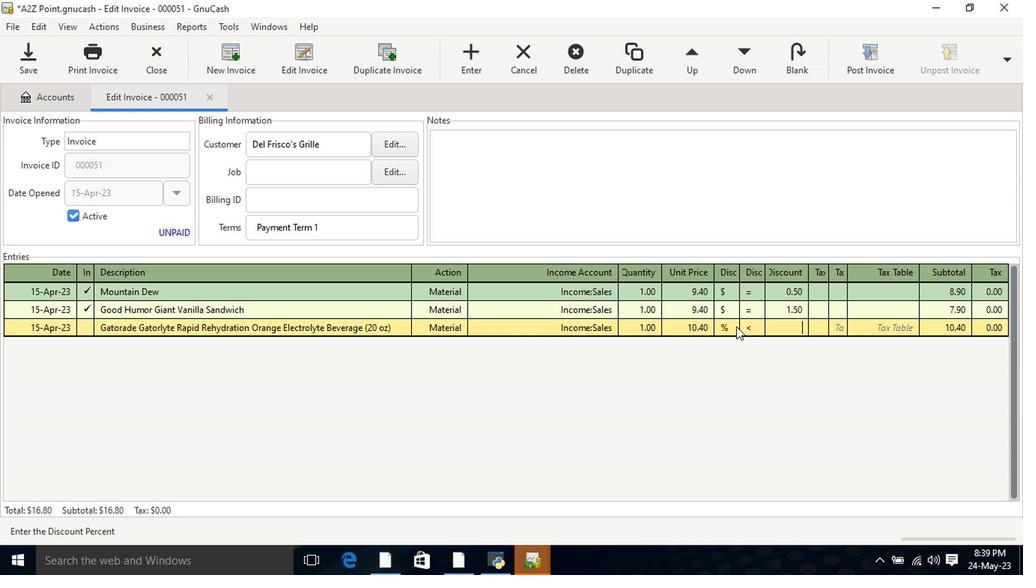 
Action: Mouse pressed left at (731, 334)
Screenshot: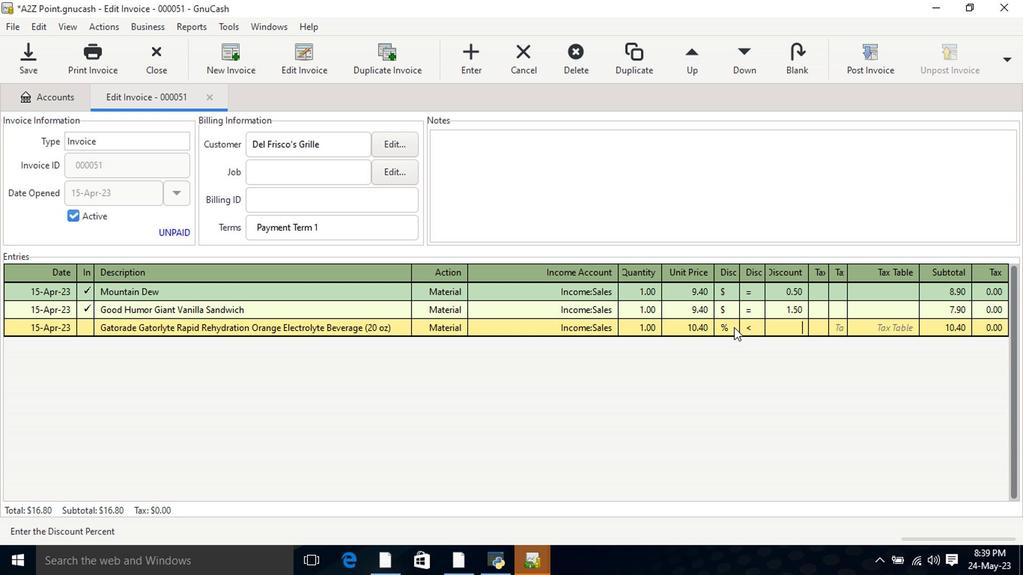 
Action: Mouse moved to (742, 335)
Screenshot: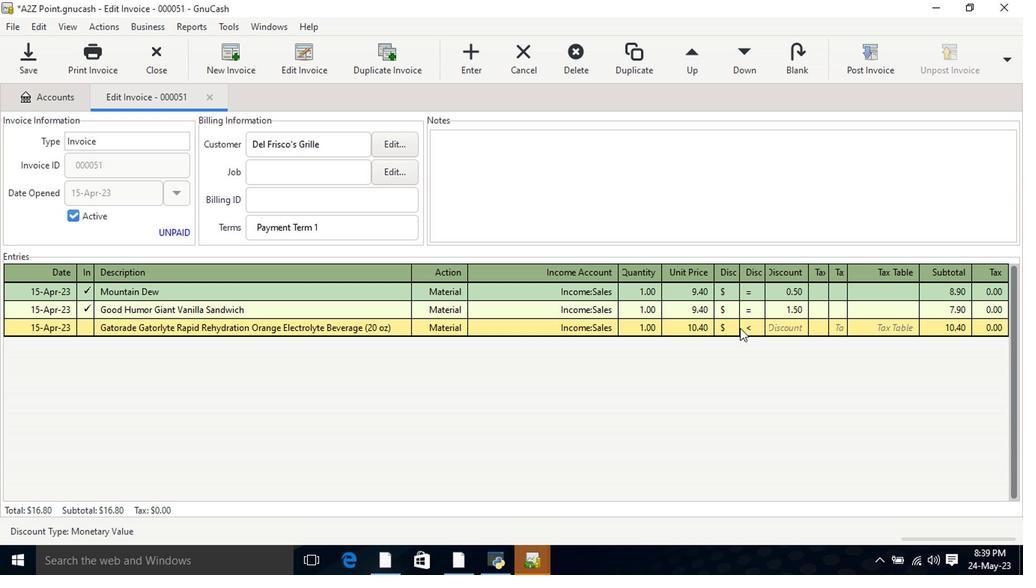 
Action: Mouse pressed left at (742, 335)
Screenshot: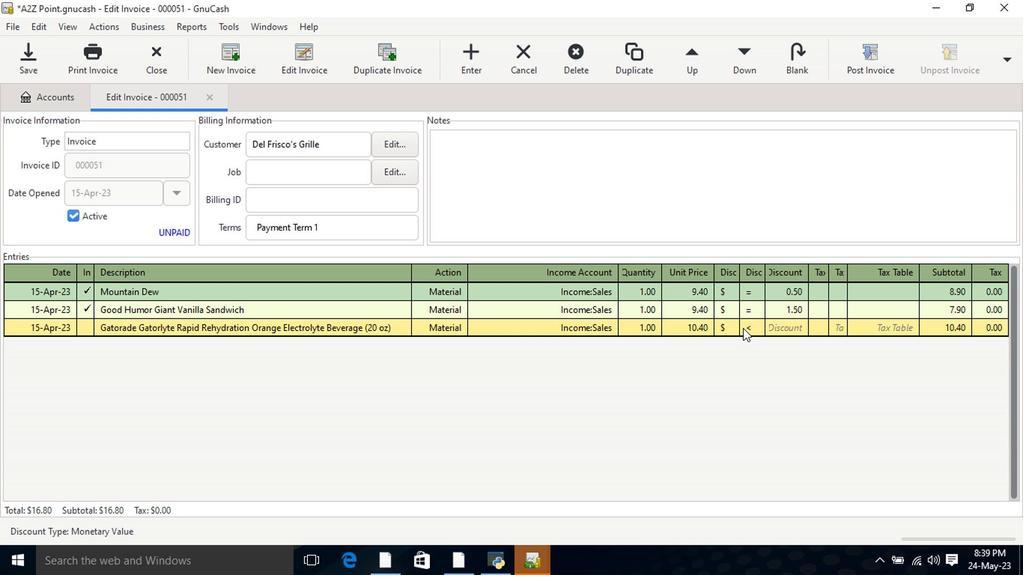 
Action: Mouse moved to (778, 335)
Screenshot: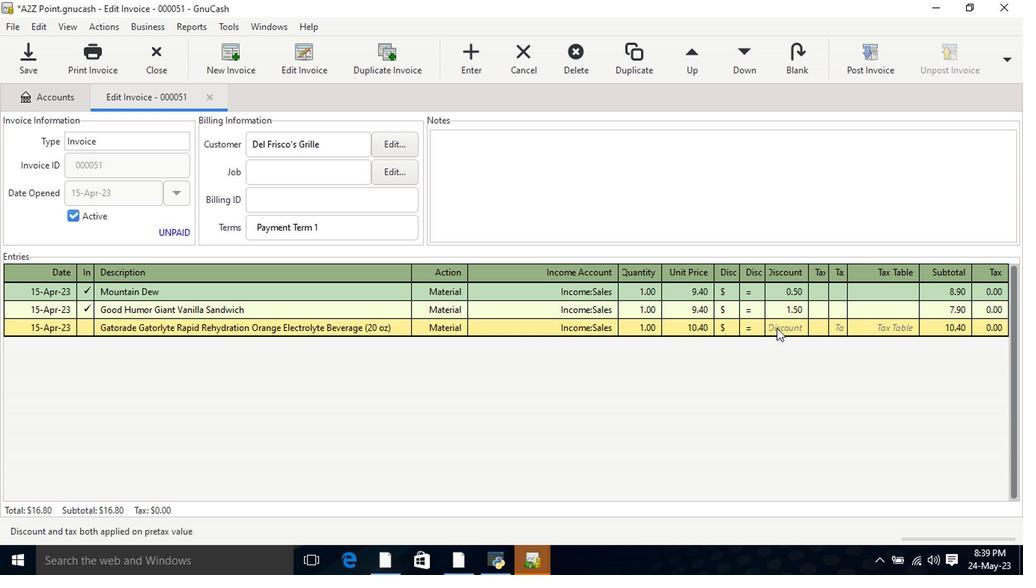 
Action: Mouse pressed left at (778, 335)
Screenshot: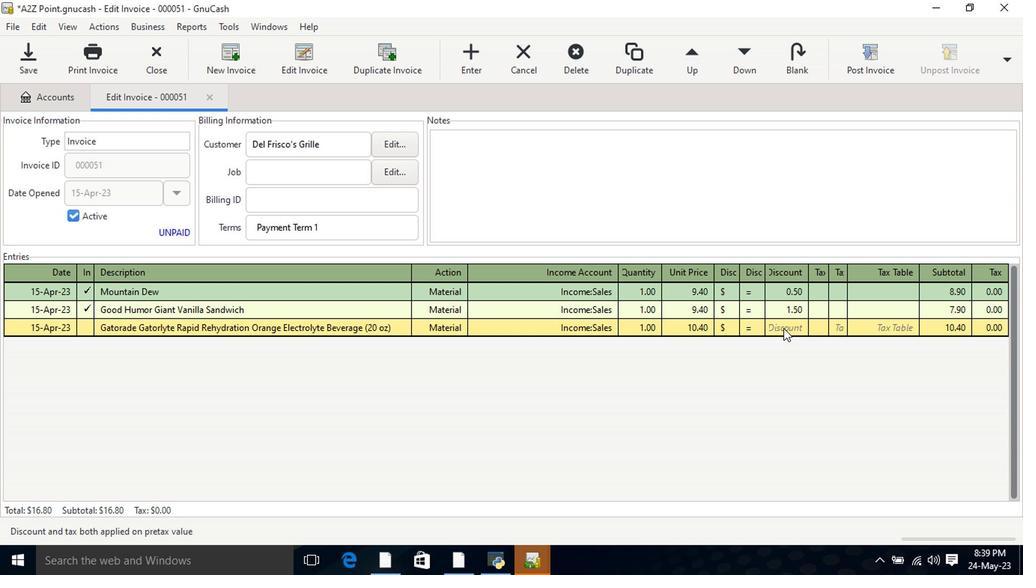 
Action: Key pressed 2<Key.tab>
Screenshot: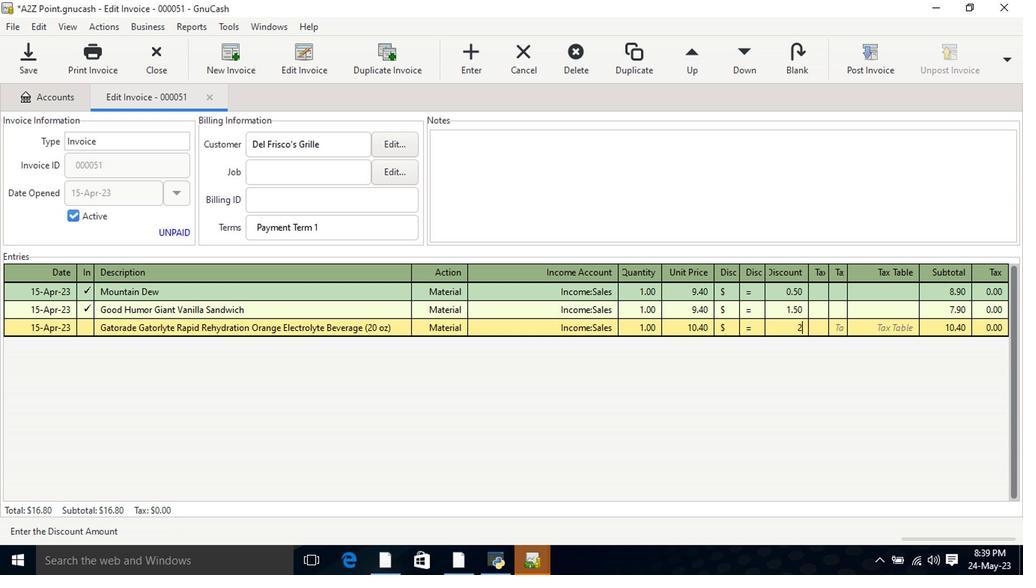
Action: Mouse moved to (613, 219)
Screenshot: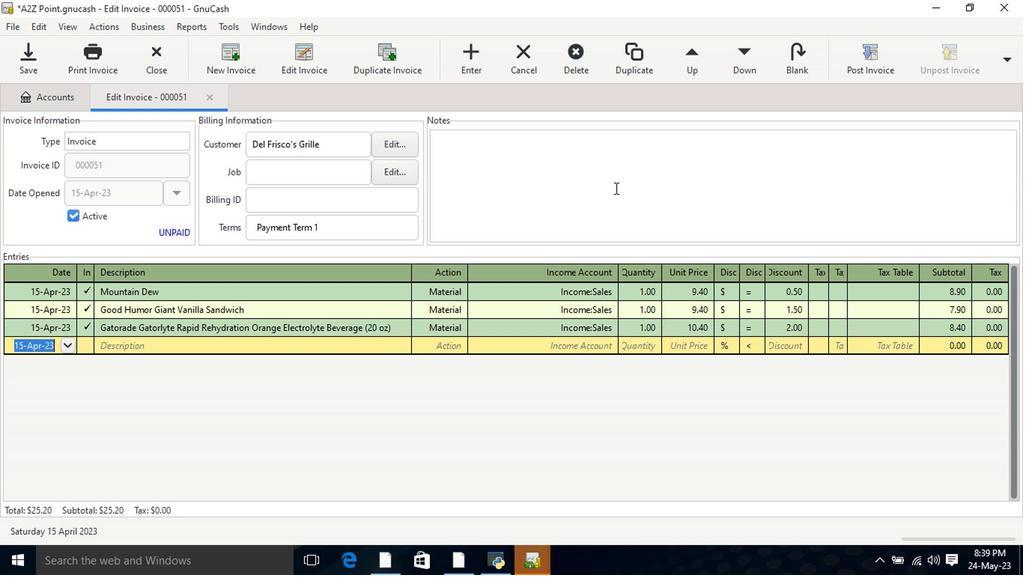 
Action: Mouse pressed left at (613, 219)
Screenshot: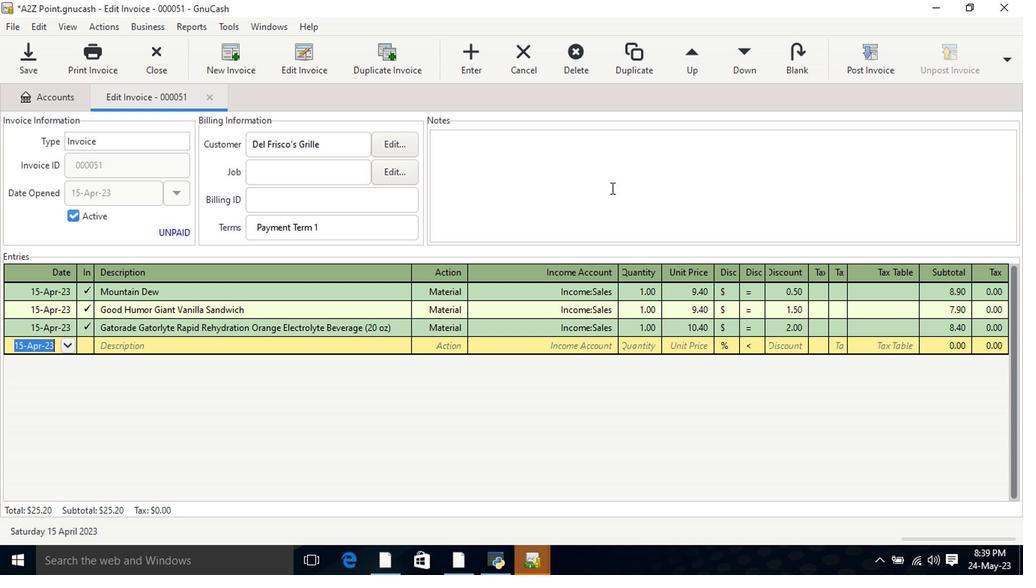 
Action: Key pressed <Key.shift>Looking<Key.space>forward<Key.space>to<Key.space>serving<Key.space>you<Key.space>again.
Screenshot: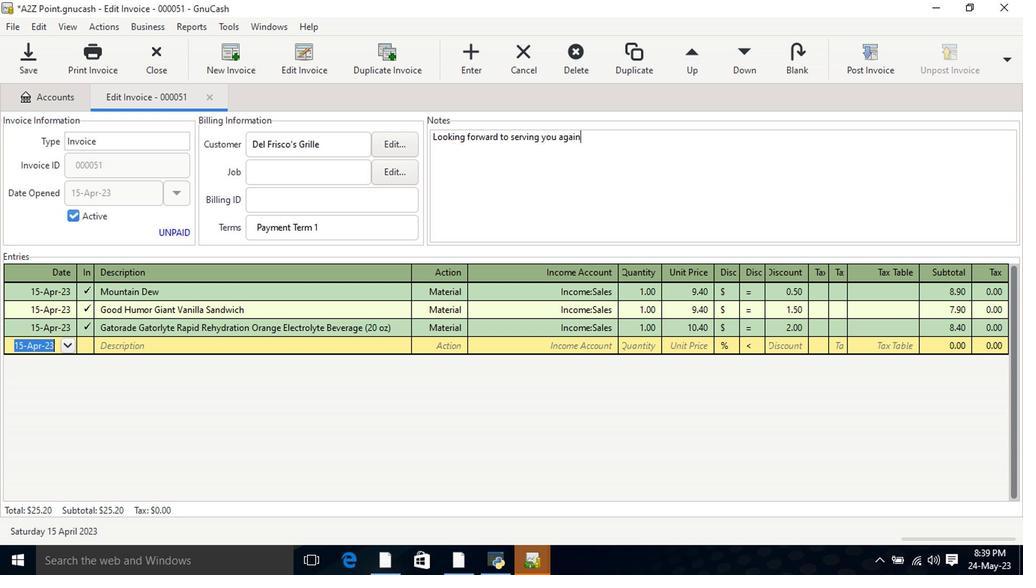 
Action: Mouse moved to (862, 113)
Screenshot: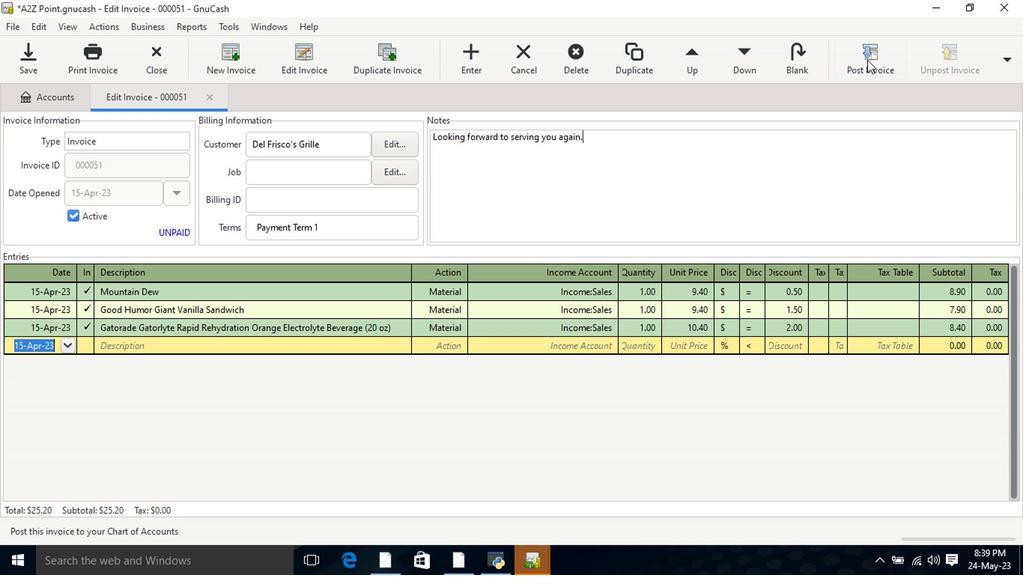 
Action: Mouse pressed left at (862, 113)
Screenshot: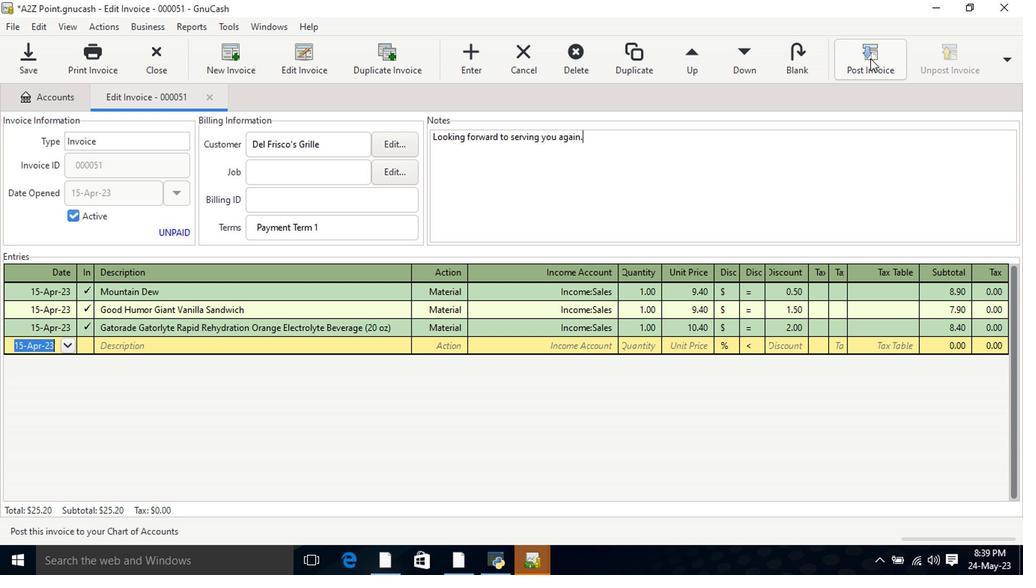
Action: Mouse moved to (632, 272)
Screenshot: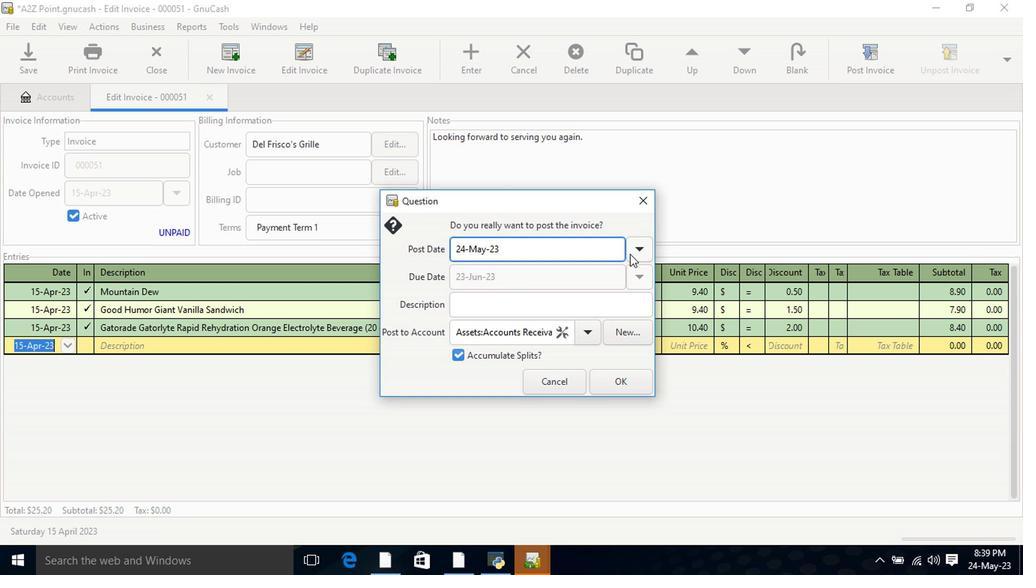 
Action: Mouse pressed left at (632, 272)
Screenshot: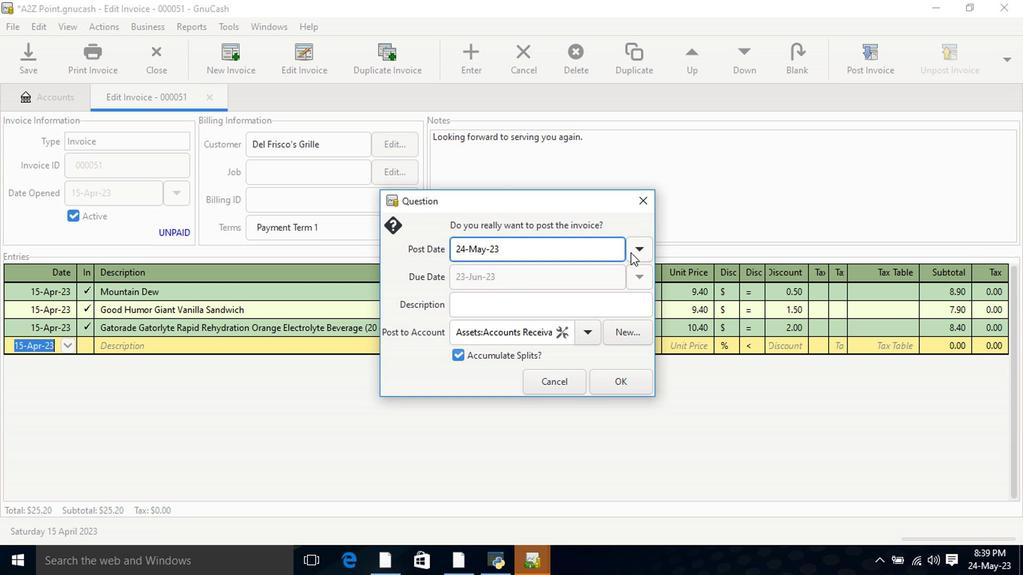 
Action: Mouse moved to (525, 288)
Screenshot: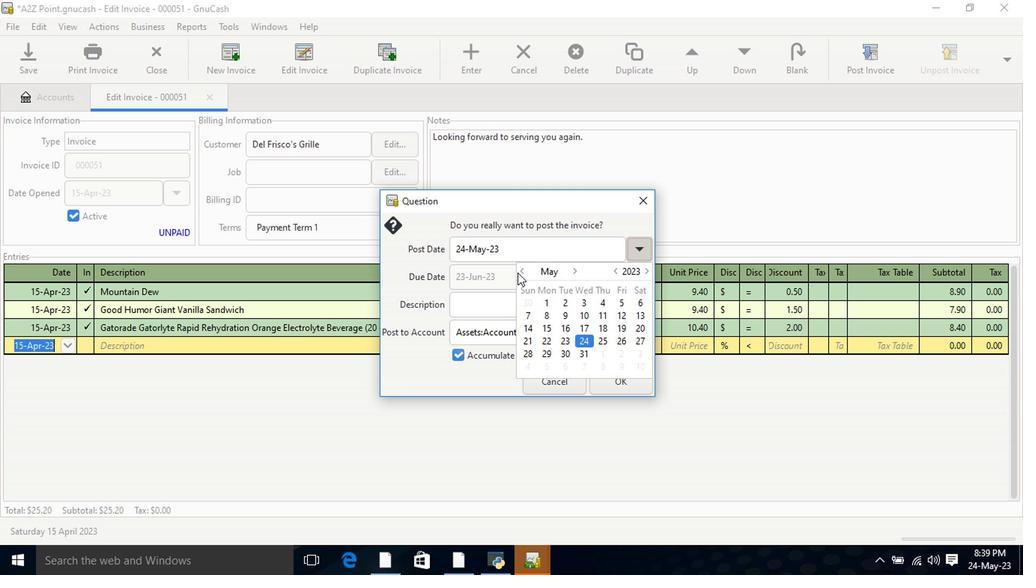 
Action: Mouse pressed left at (525, 288)
Screenshot: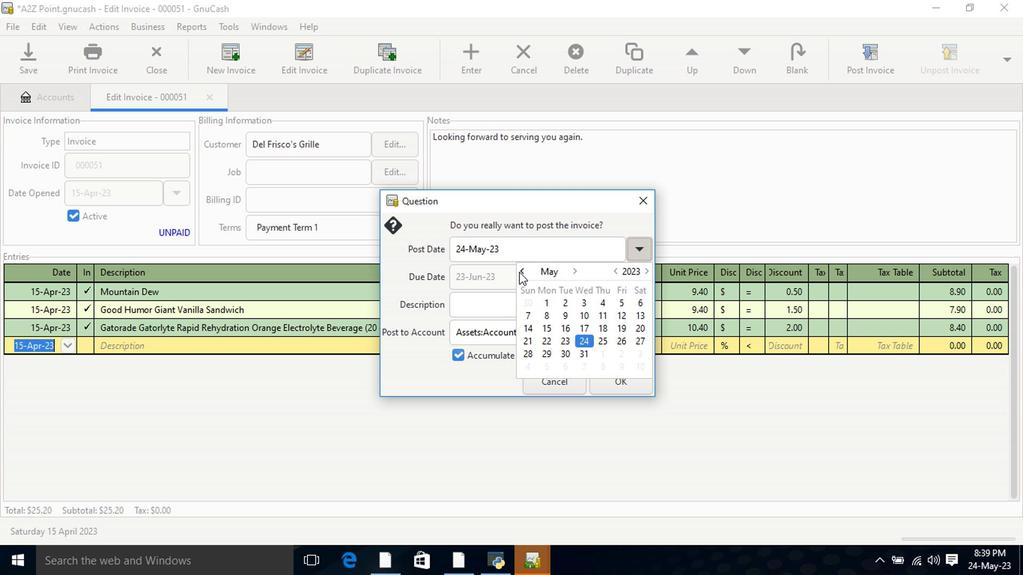 
Action: Mouse moved to (638, 335)
Screenshot: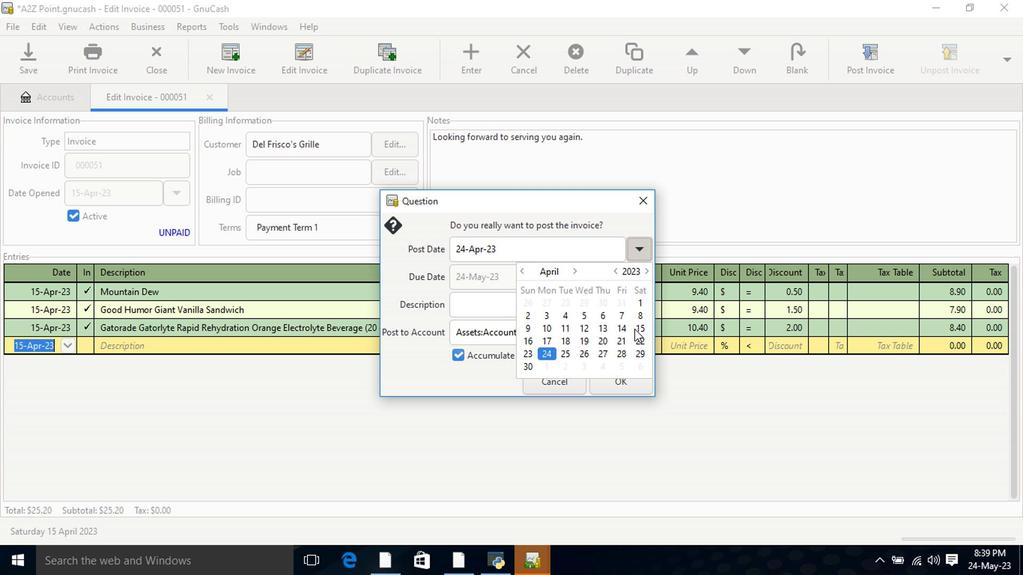 
Action: Mouse pressed left at (638, 335)
Screenshot: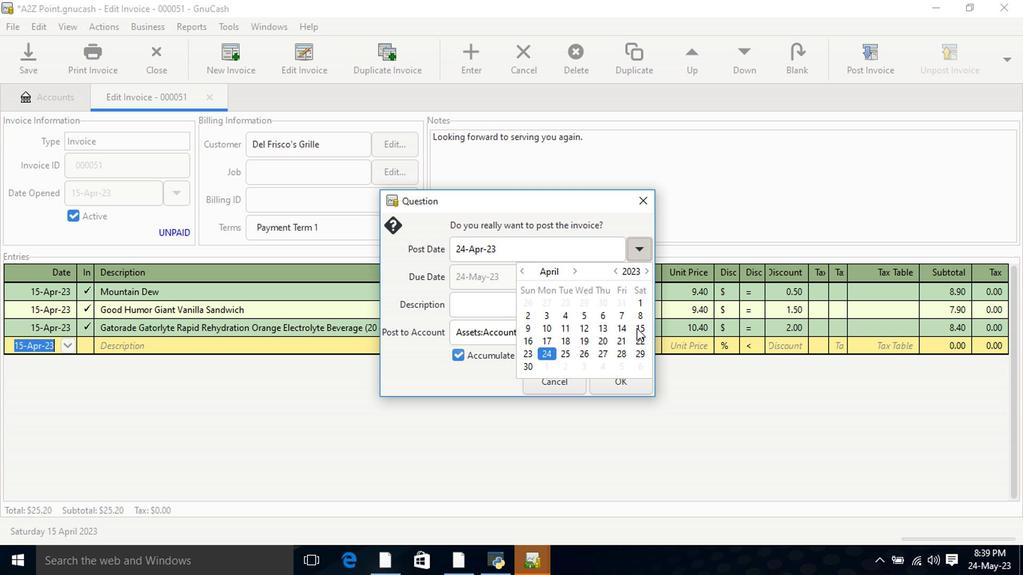 
Action: Mouse pressed left at (638, 335)
Screenshot: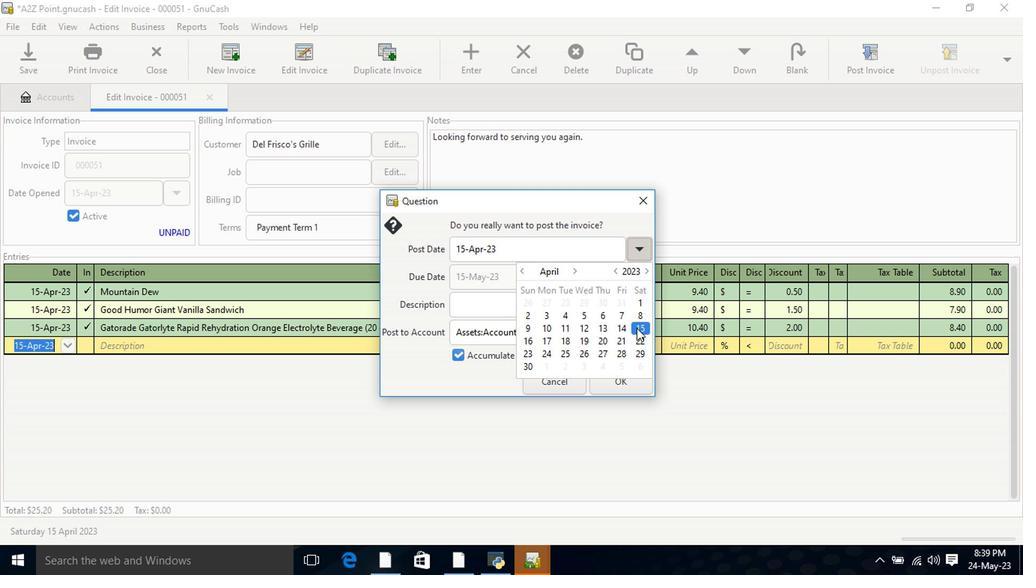 
Action: Mouse moved to (620, 373)
Screenshot: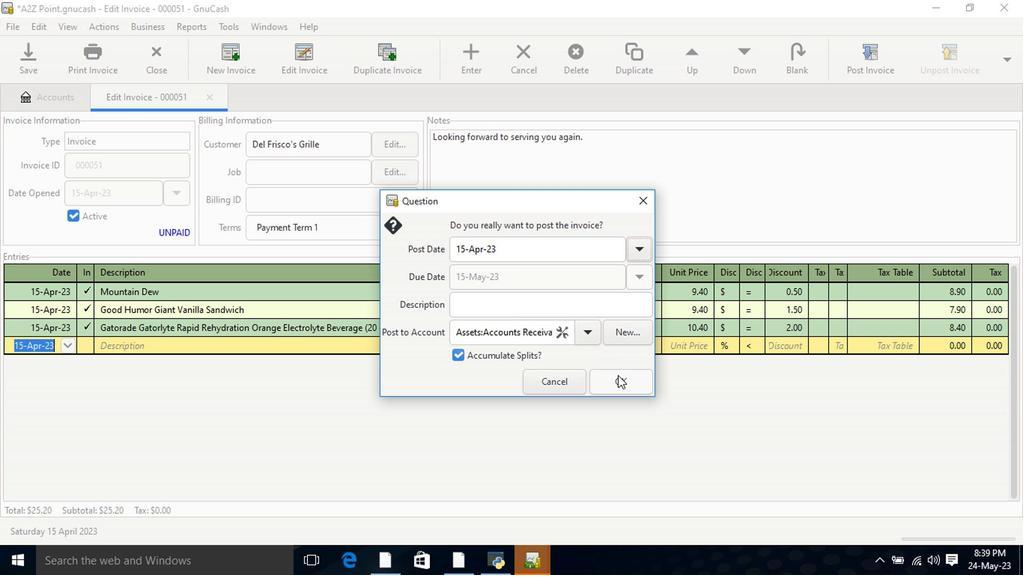
Action: Mouse pressed left at (620, 373)
Screenshot: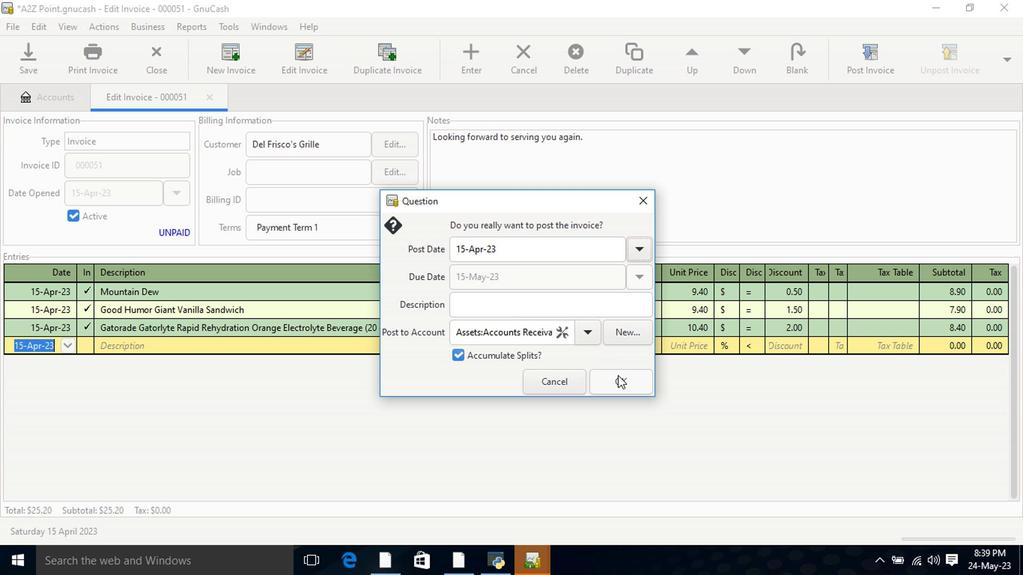 
Action: Mouse moved to (958, 111)
Screenshot: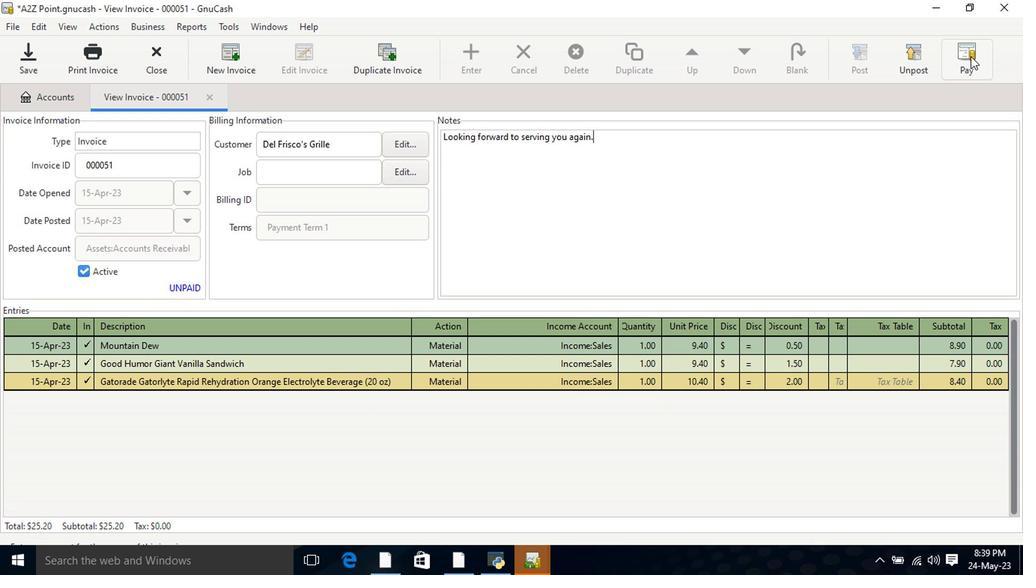 
Action: Mouse pressed left at (958, 111)
Screenshot: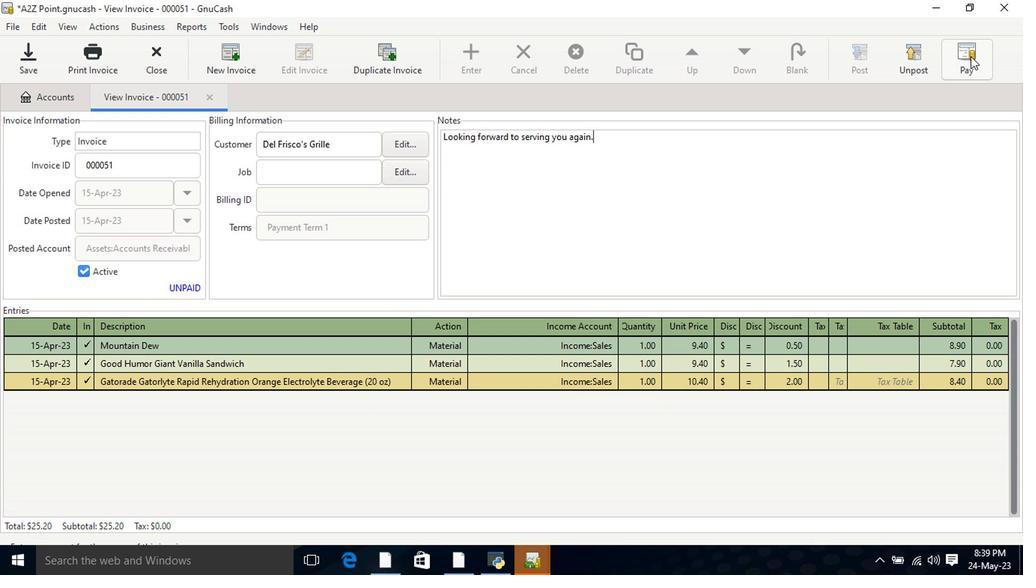 
Action: Mouse moved to (463, 311)
Screenshot: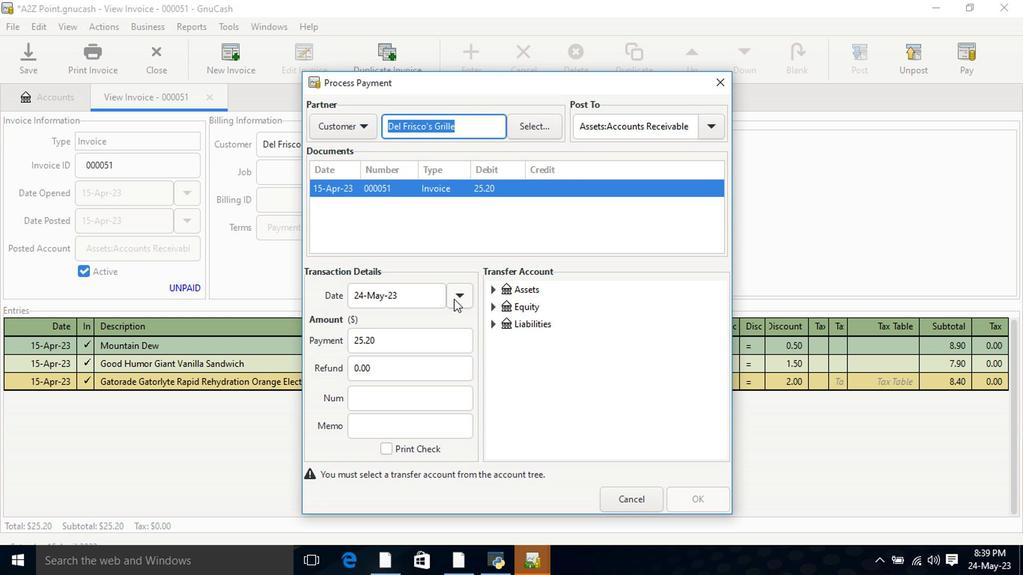
Action: Mouse pressed left at (463, 311)
Screenshot: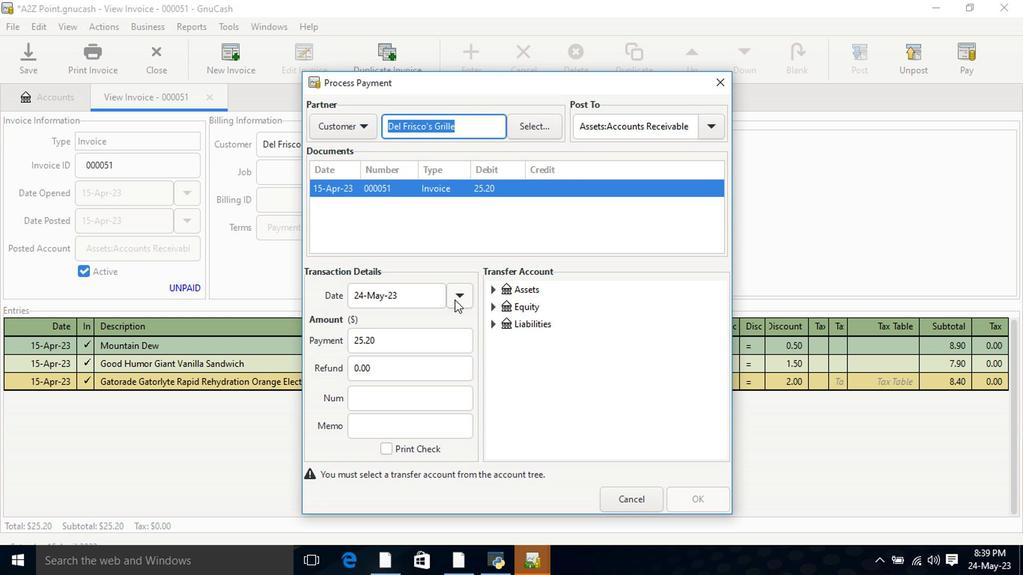
Action: Mouse moved to (384, 373)
Screenshot: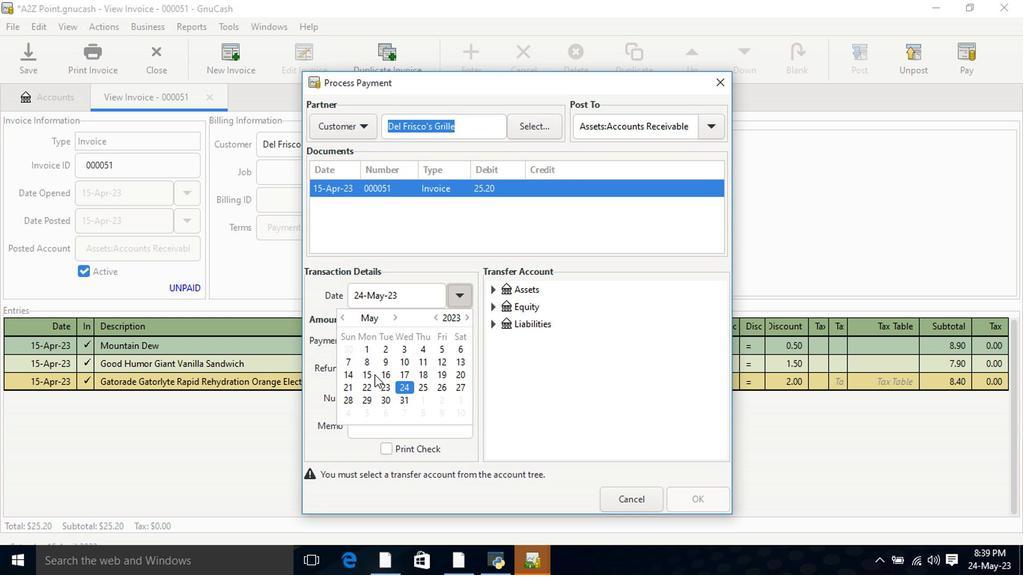 
Action: Mouse pressed left at (384, 373)
Screenshot: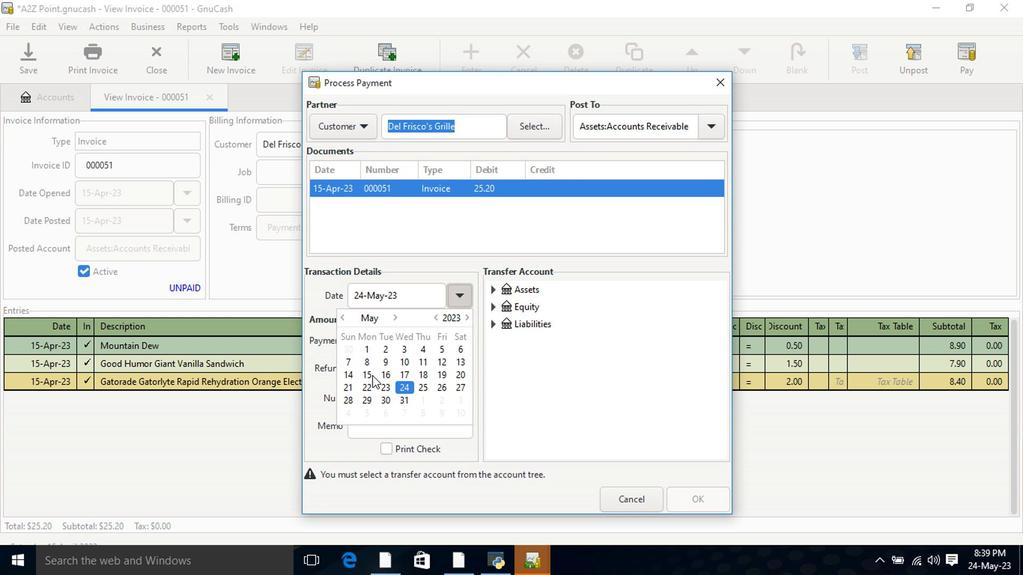
Action: Mouse pressed left at (384, 373)
Screenshot: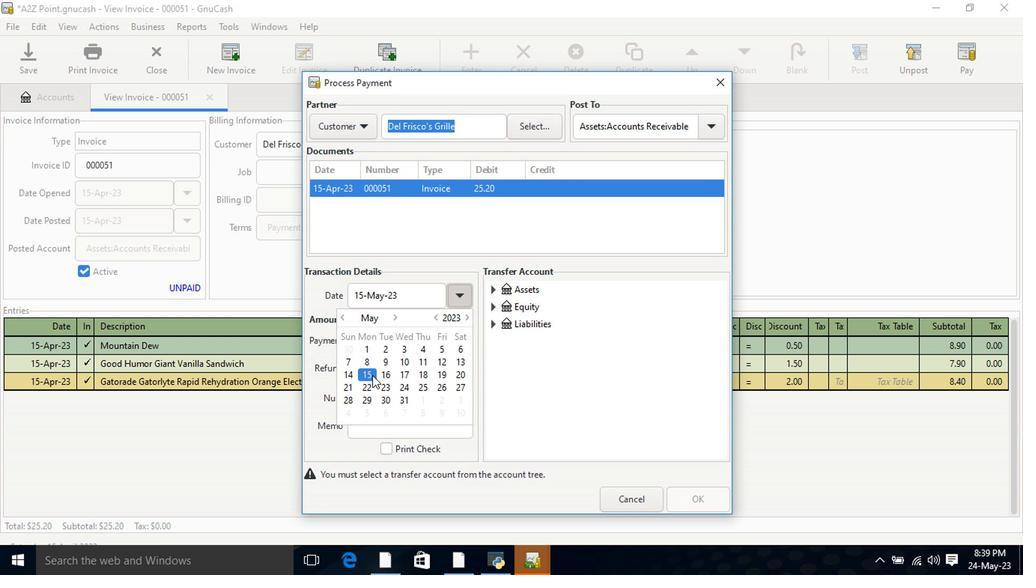 
Action: Mouse moved to (500, 302)
Screenshot: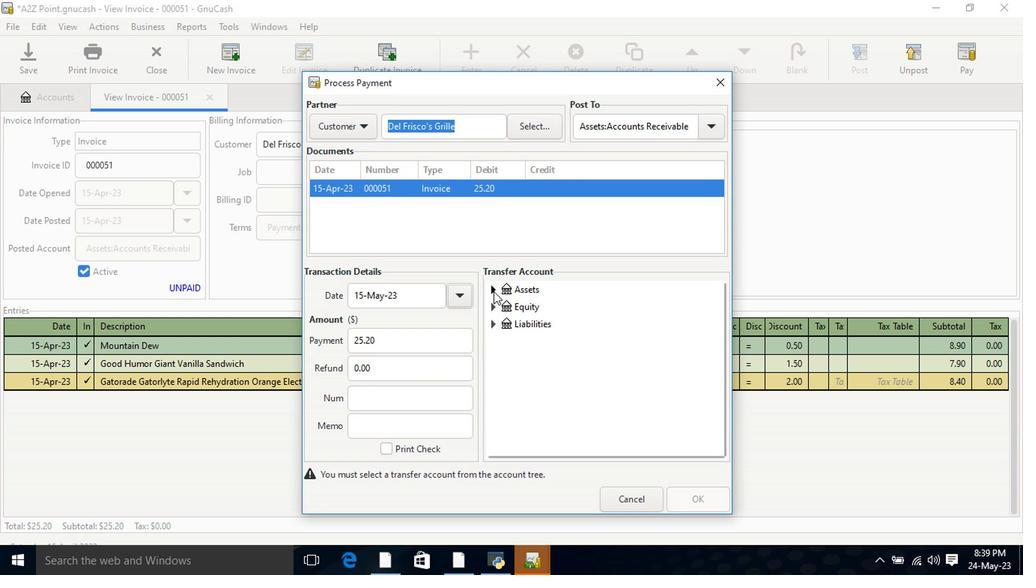 
Action: Mouse pressed left at (500, 302)
Screenshot: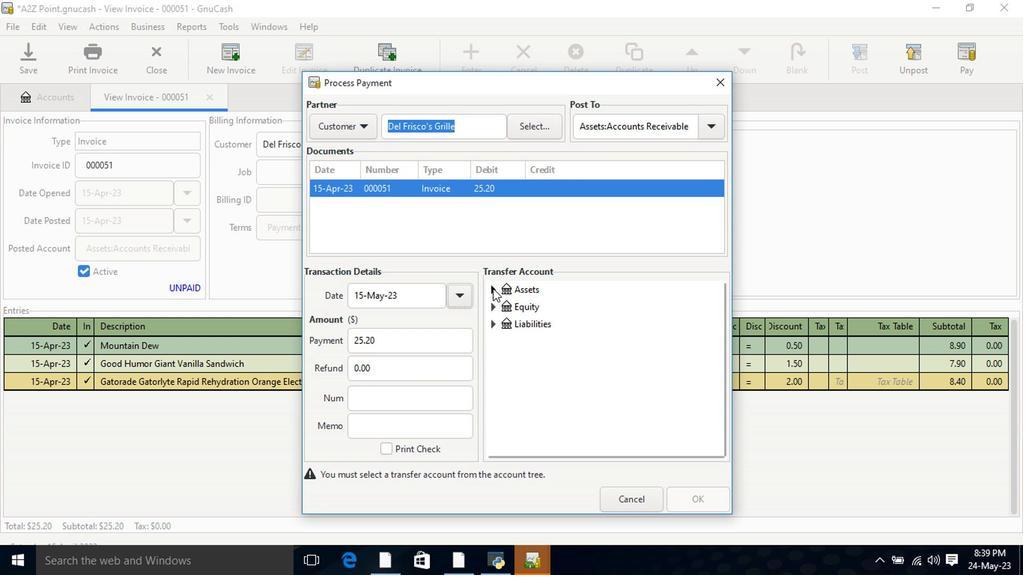 
Action: Mouse moved to (513, 318)
Screenshot: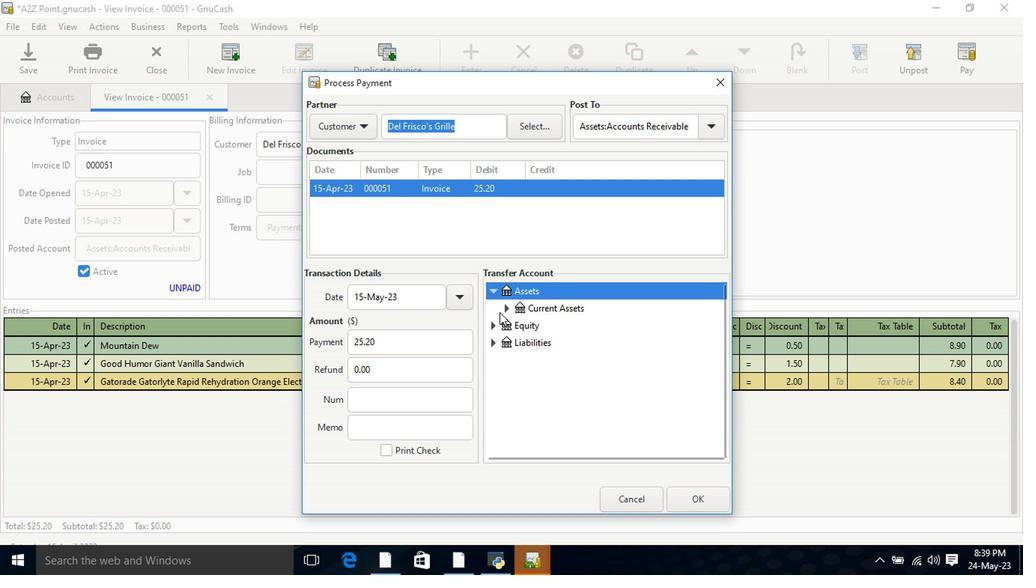 
Action: Mouse pressed left at (513, 318)
Screenshot: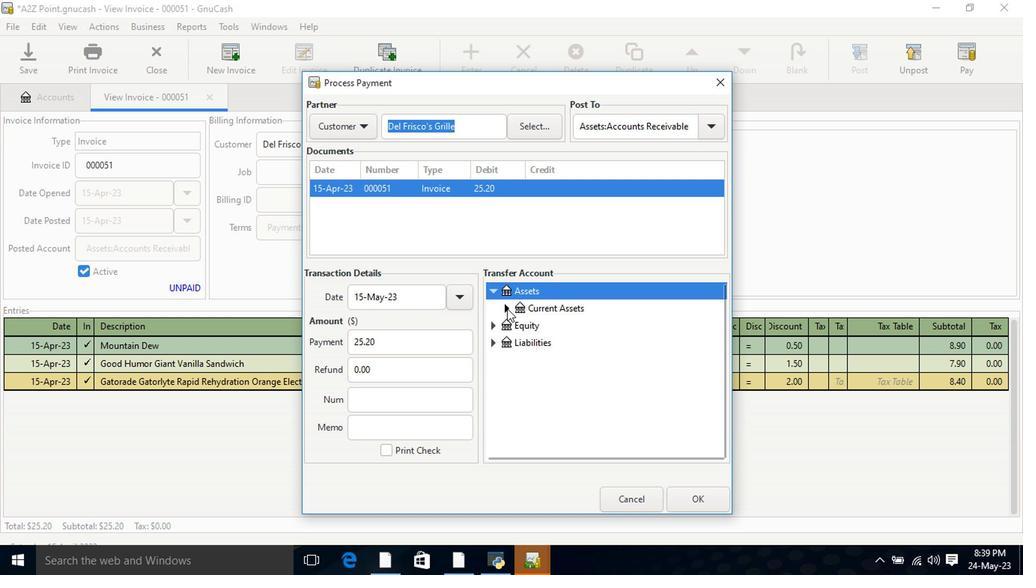 
Action: Mouse moved to (549, 334)
Screenshot: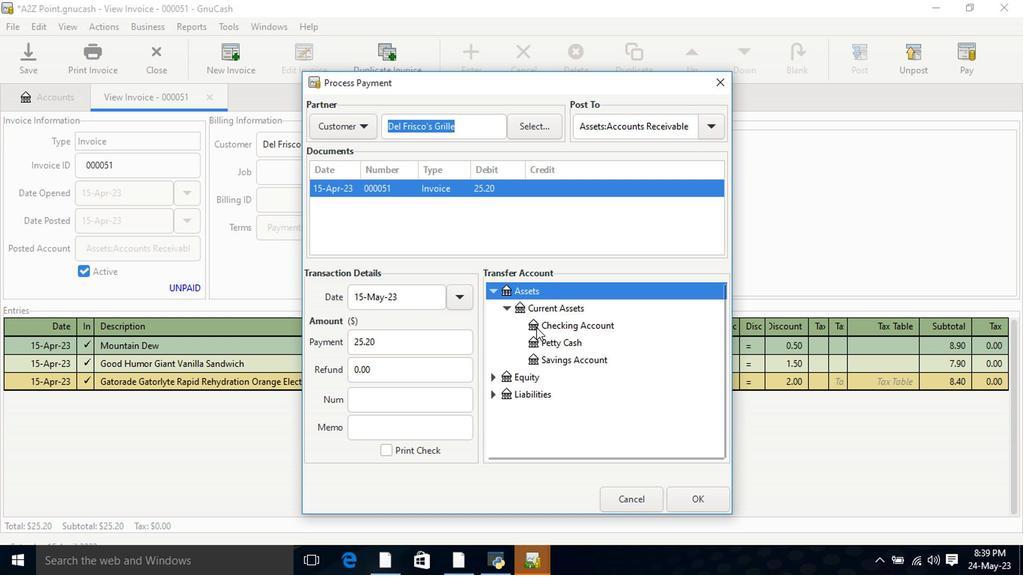 
Action: Mouse pressed left at (549, 334)
Screenshot: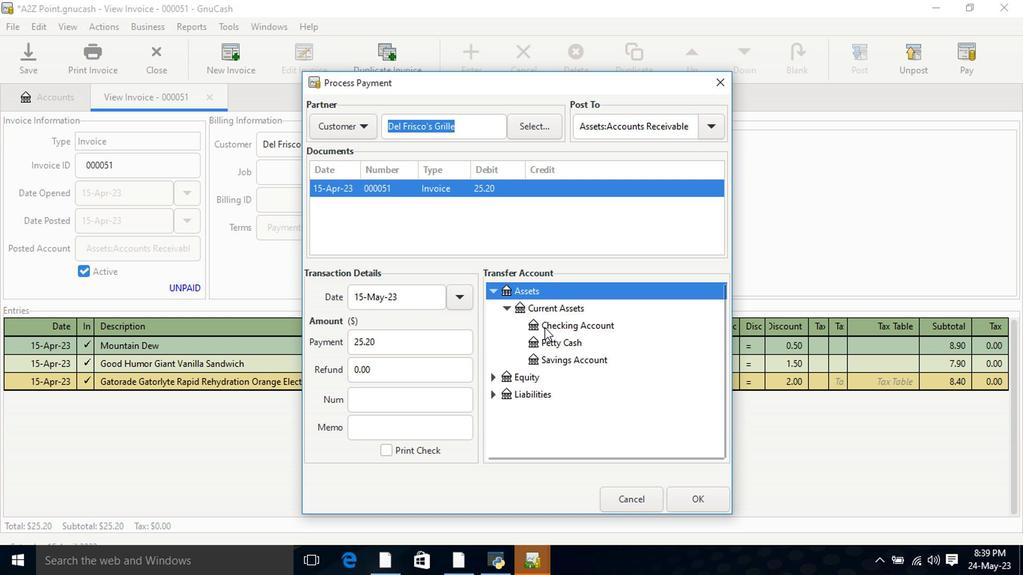 
Action: Mouse moved to (682, 476)
Screenshot: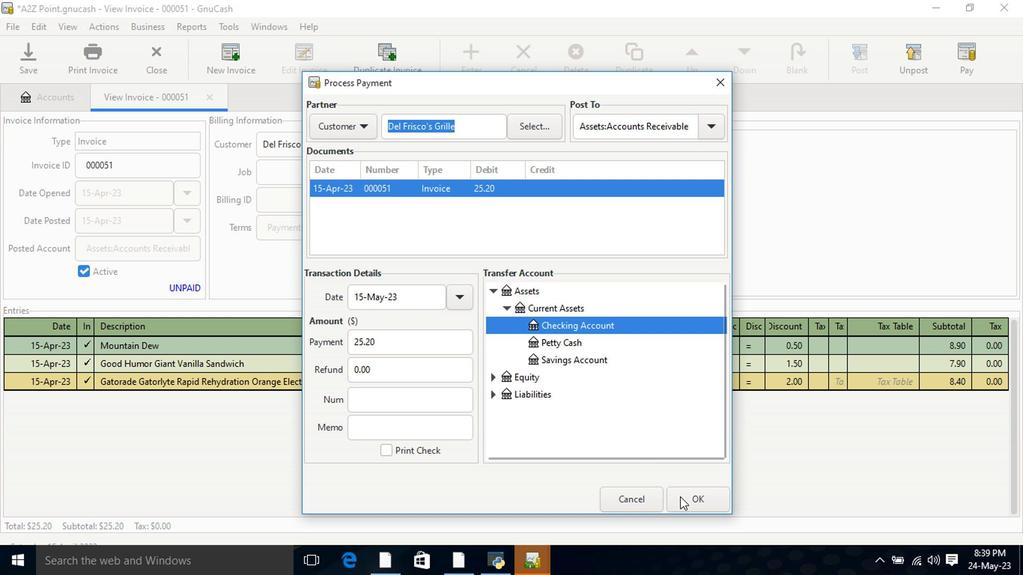 
Action: Mouse pressed left at (682, 476)
Screenshot: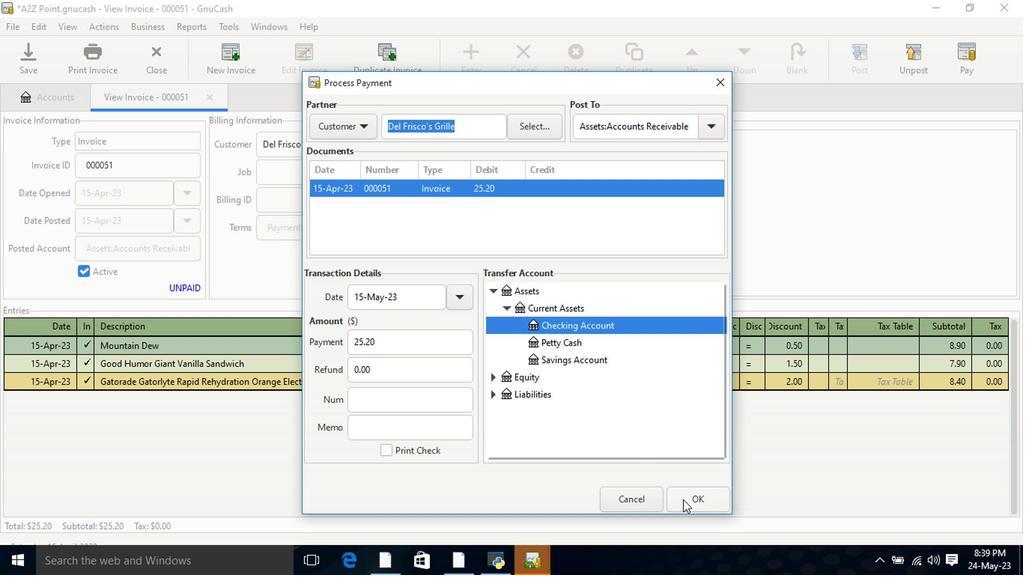 
Action: Mouse moved to (112, 114)
Screenshot: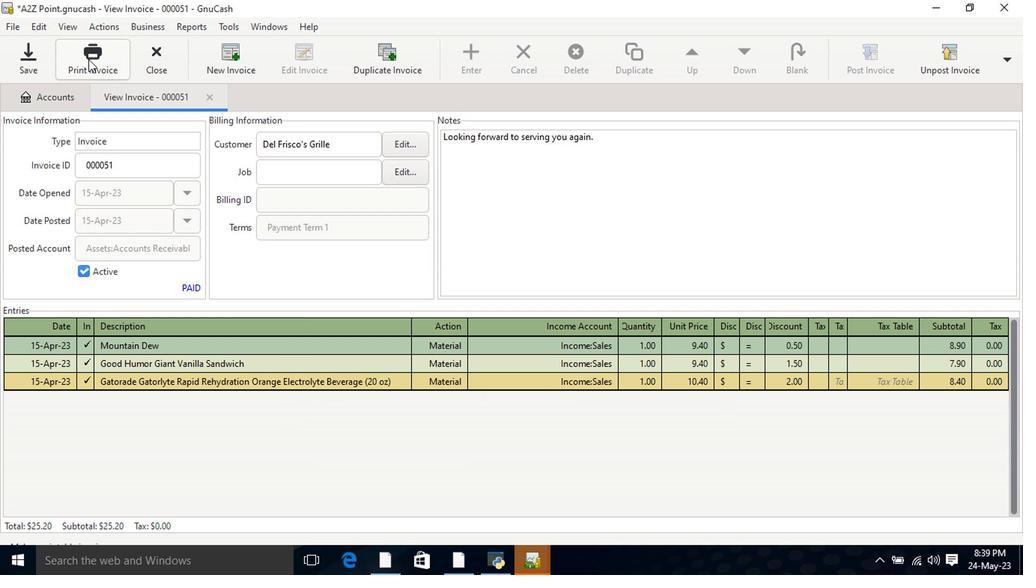 
Action: Mouse pressed left at (112, 114)
Screenshot: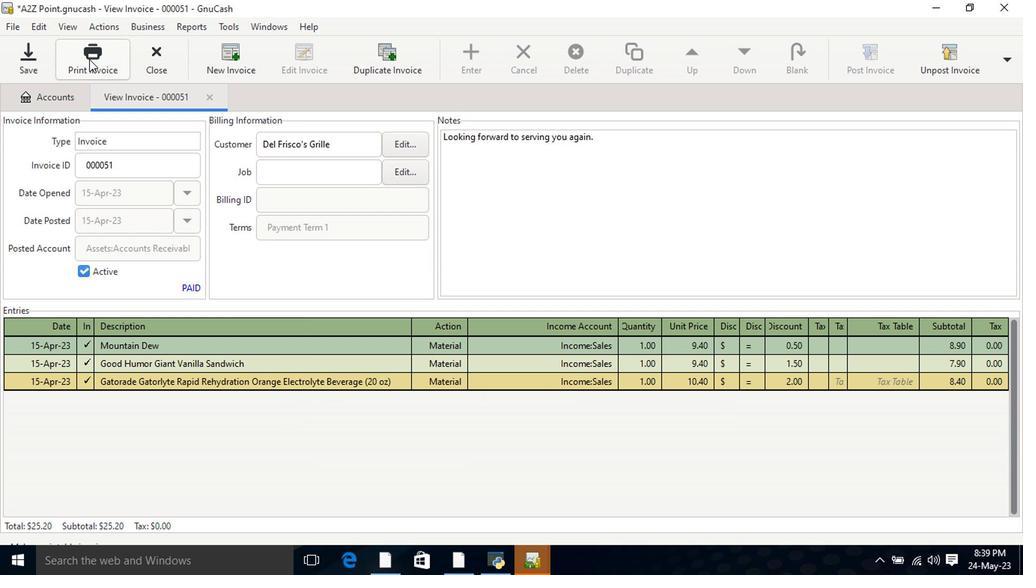 
Action: Mouse moved to (392, 117)
Screenshot: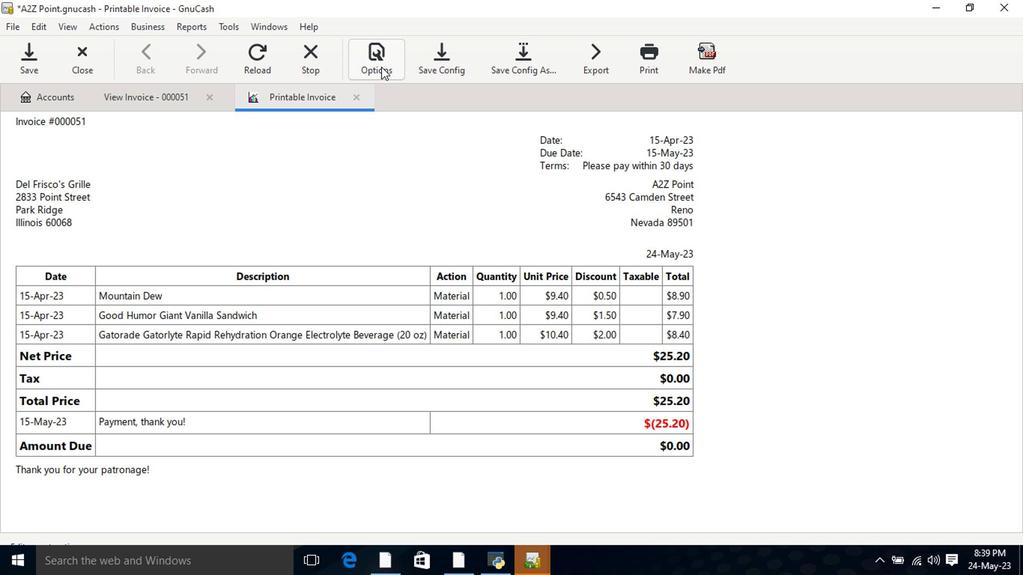 
Action: Mouse pressed left at (392, 117)
Screenshot: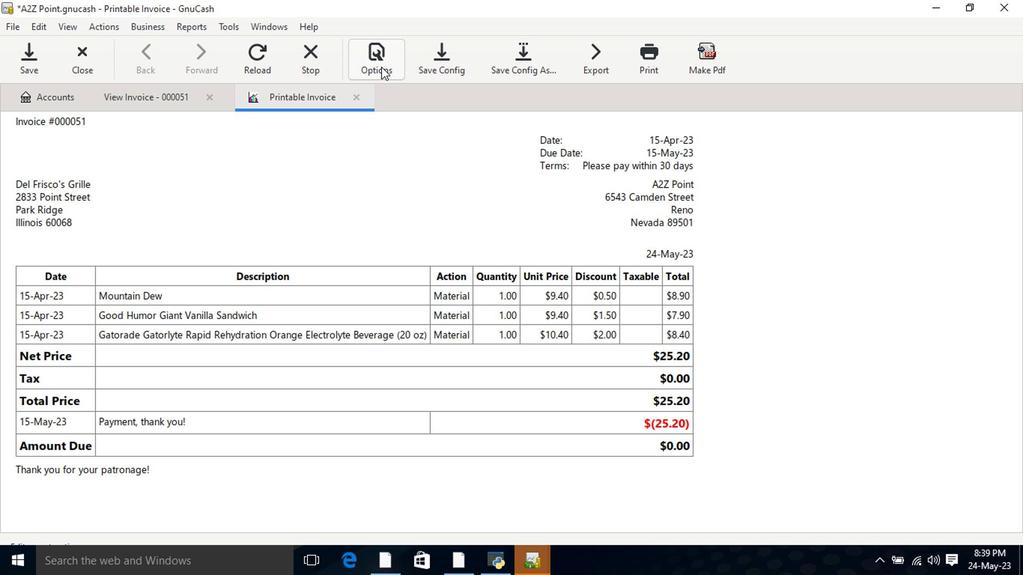 
Action: Mouse moved to (328, 166)
Screenshot: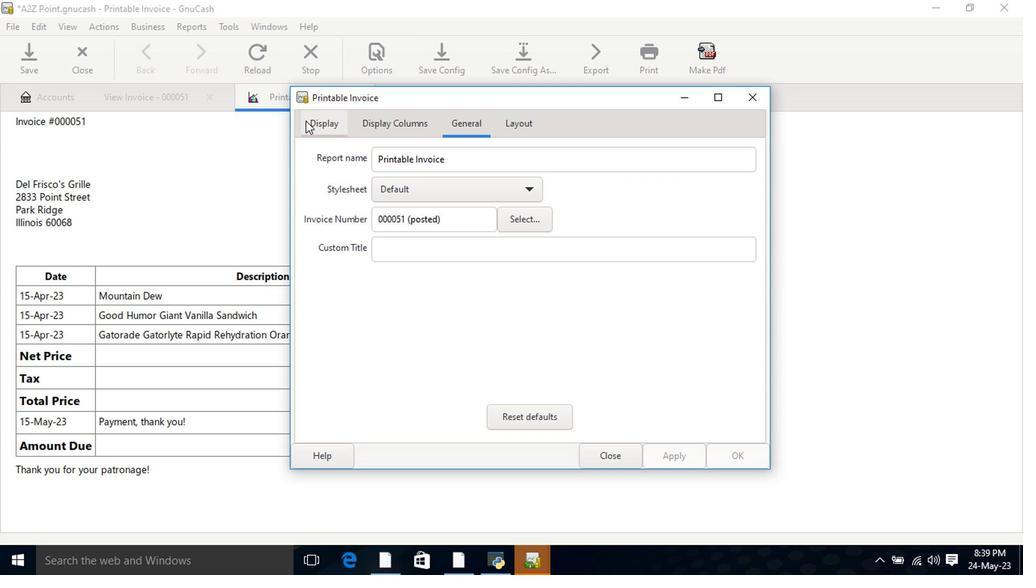 
Action: Mouse pressed left at (328, 166)
Screenshot: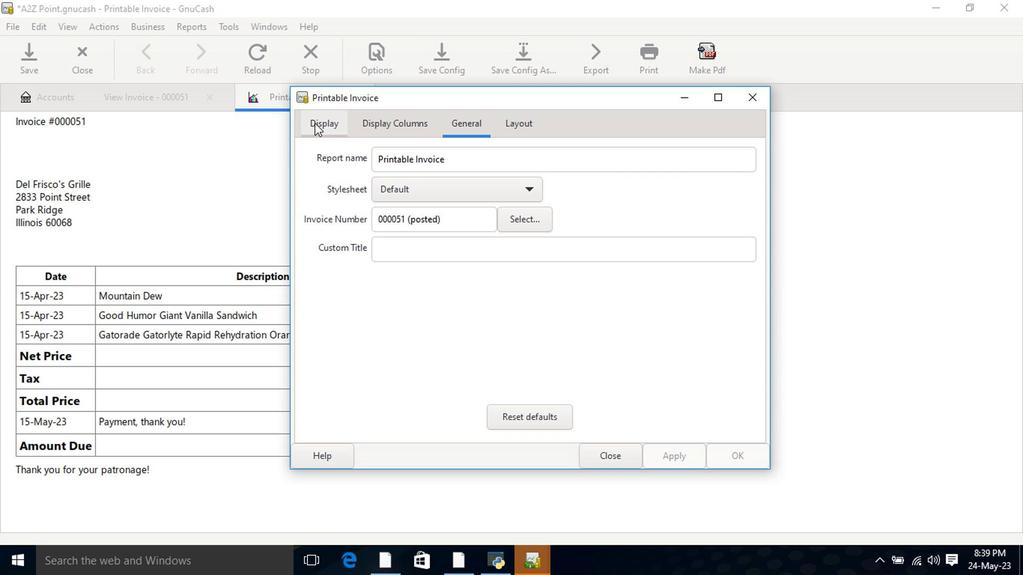 
Action: Mouse moved to (421, 310)
Screenshot: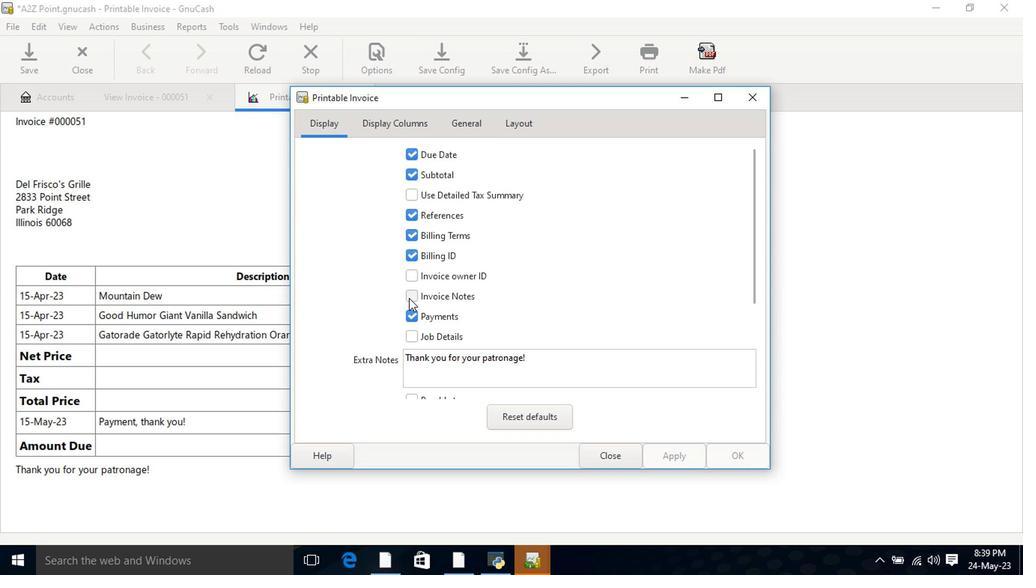 
Action: Mouse pressed left at (421, 310)
Screenshot: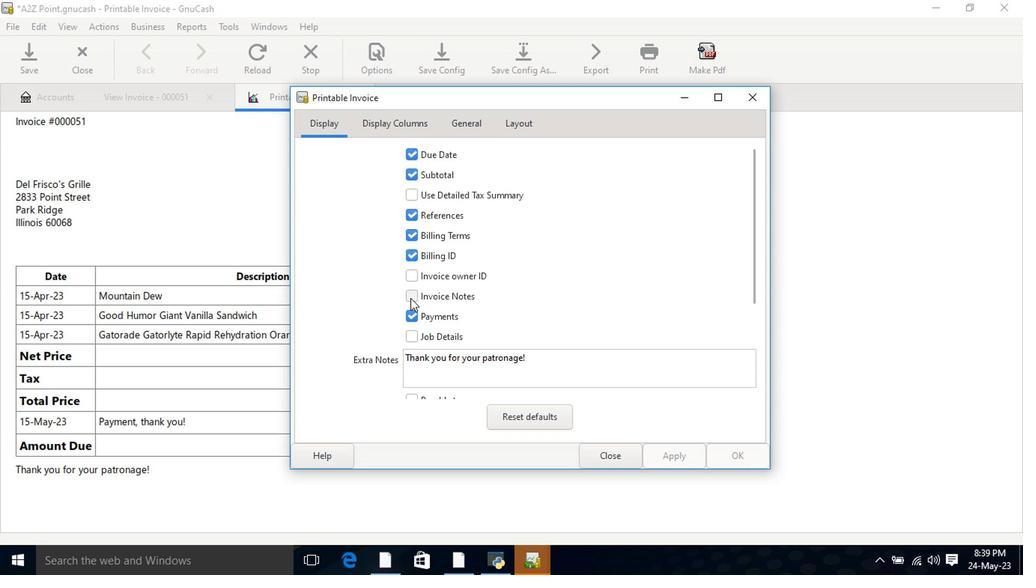 
Action: Mouse moved to (675, 437)
Screenshot: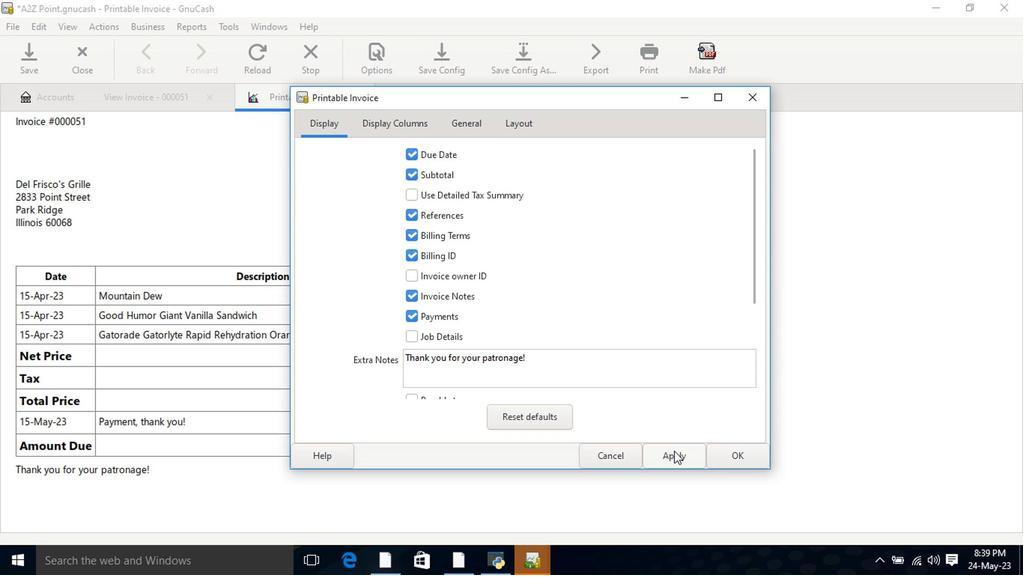 
Action: Mouse pressed left at (675, 437)
Screenshot: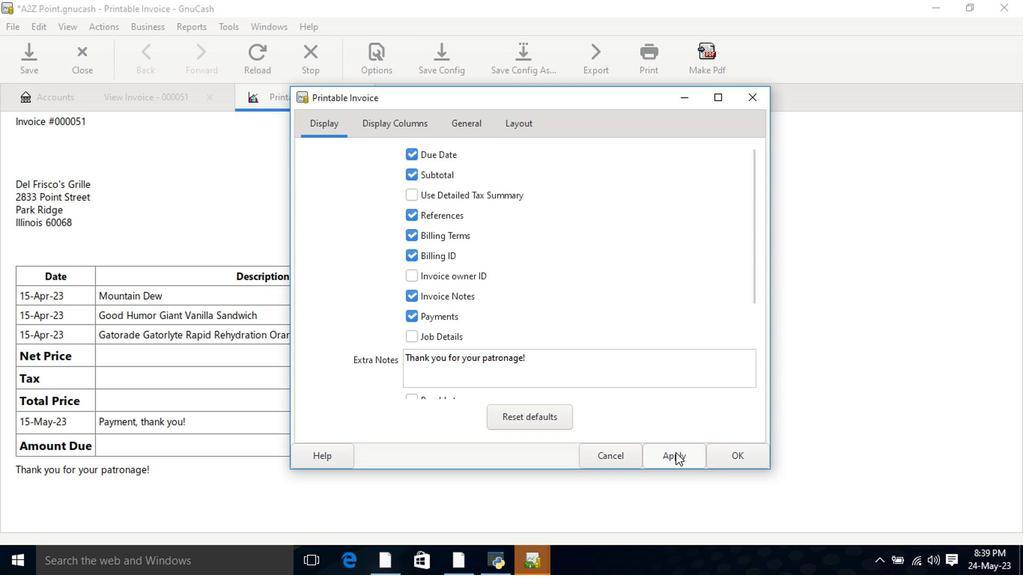 
Action: Mouse moved to (620, 441)
Screenshot: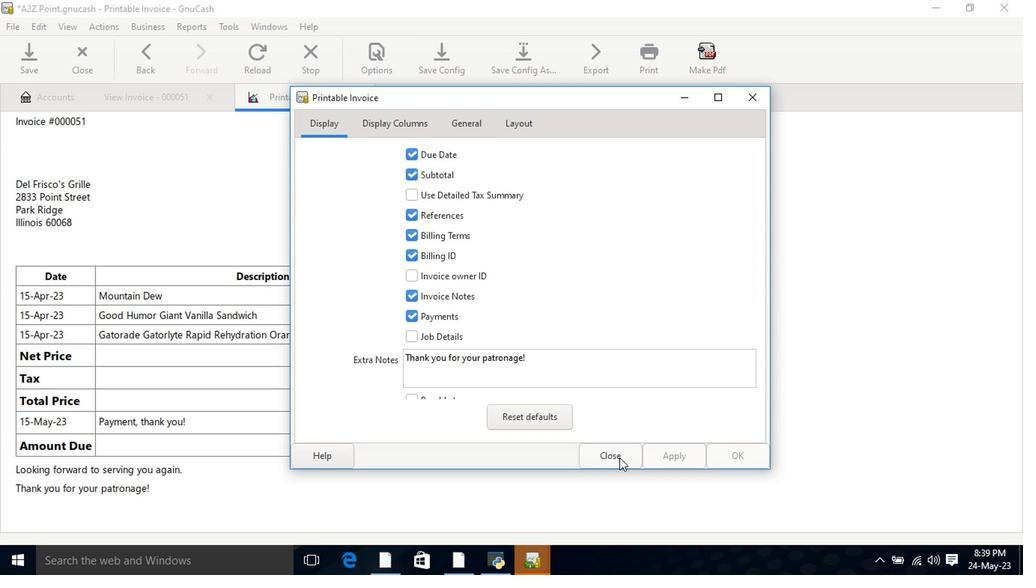 
Action: Mouse pressed left at (620, 441)
Screenshot: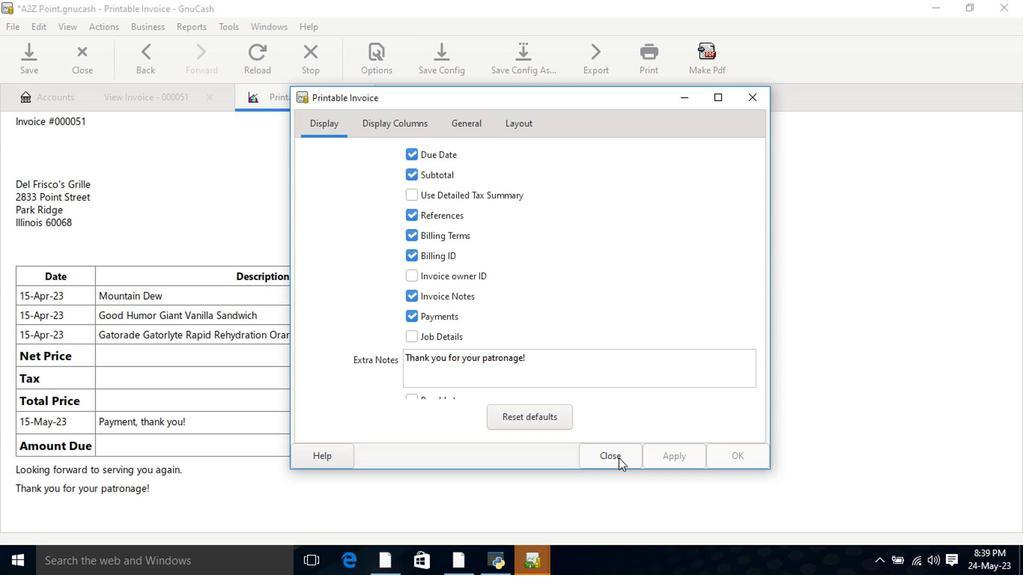 
Action: Mouse moved to (653, 436)
Screenshot: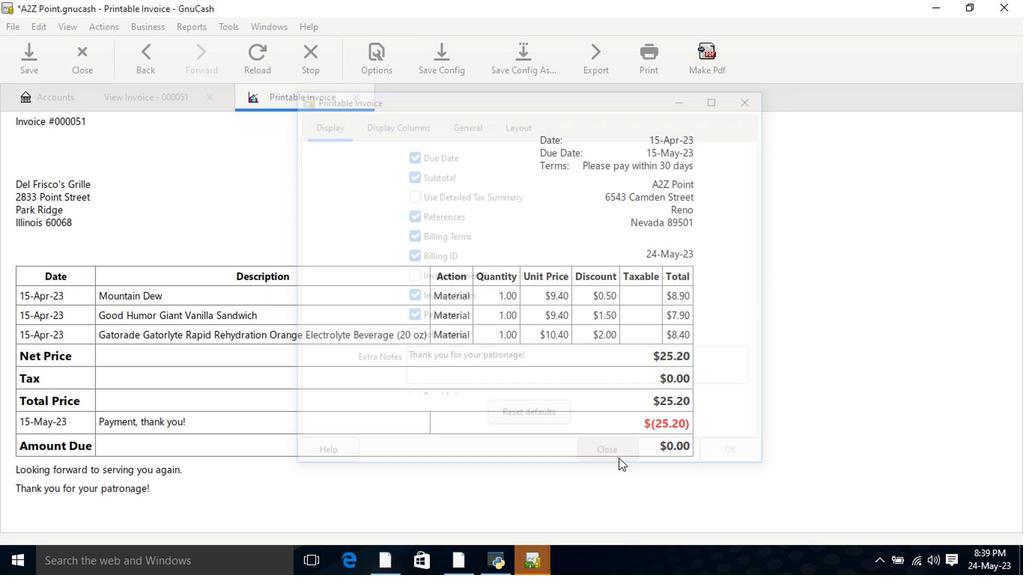 
